 Task: Create new invoice with Date Opened :30-Apr-23, Select Customer: Irving Beer Wine, Terms: Payment Term 2. Make invoice entry for item-1 with Date: 30-Apr-23, Description: Ben and Jerry Ice Cream Half Baked Pint_x000D_
, Action: Material, Income Account: Income:Sales, Quantity: 1, Unit Price: 6.3, Discount $: 1.38. Make entry for item-2 with Date: 30-Apr-23, Description: Build Your Own 3 Pack (Original)_x000D_
, Action: Material, Income Account: Income:Sales, Quantity: 2, Unit Price: 8.65, Discount $: 2.38. Make entry for item-3 with Date: 30-Apr-23, Description: Kabocha (each), Action: Material, Income Account: Income:Sales, Quantity: 2, Unit Price: 9.65, Discount $: 2.88. Write Notes: 'Looking forward to serving you again.'. Post Invoice with Post Date: 30-Apr-23, Post to Accounts: Assets:Accounts Receivable. Pay / Process Payment with Transaction Date: 15-May-23, Amount: 36.26, Transfer Account: Checking Account. Print Invoice, display notes by going to Option, then go to Display Tab and check 'Invoice Notes'.
Action: Mouse moved to (159, 27)
Screenshot: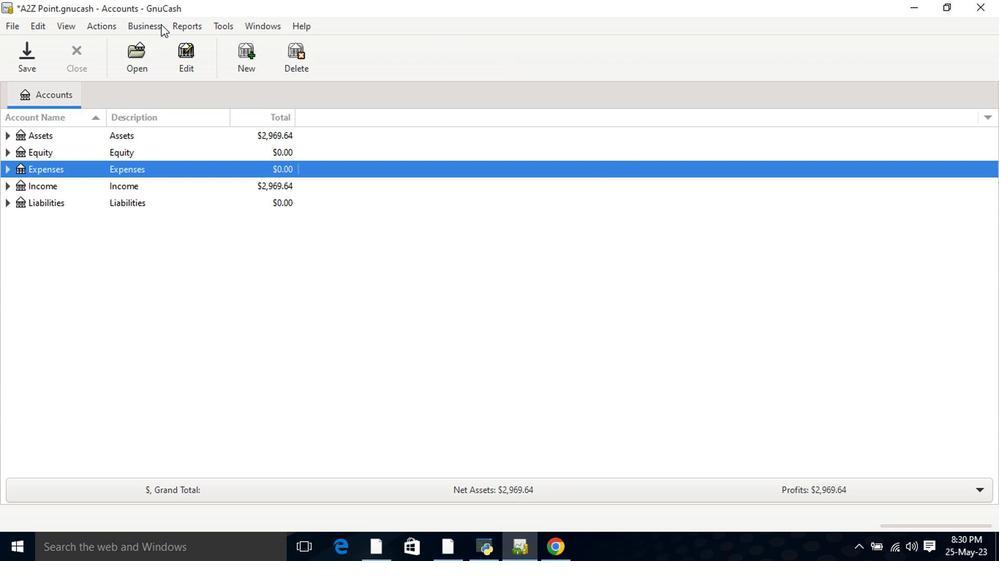 
Action: Mouse pressed left at (159, 27)
Screenshot: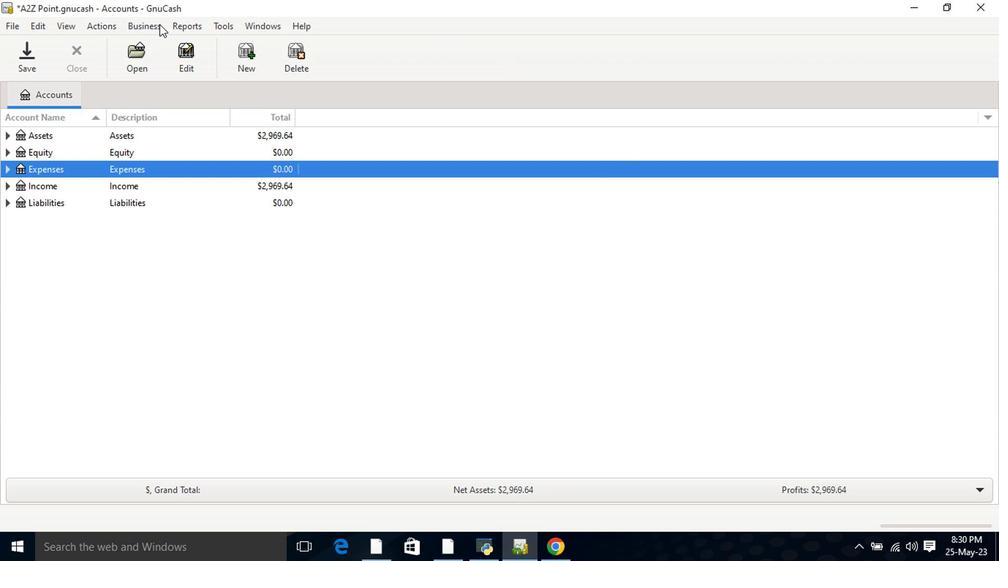 
Action: Mouse moved to (311, 100)
Screenshot: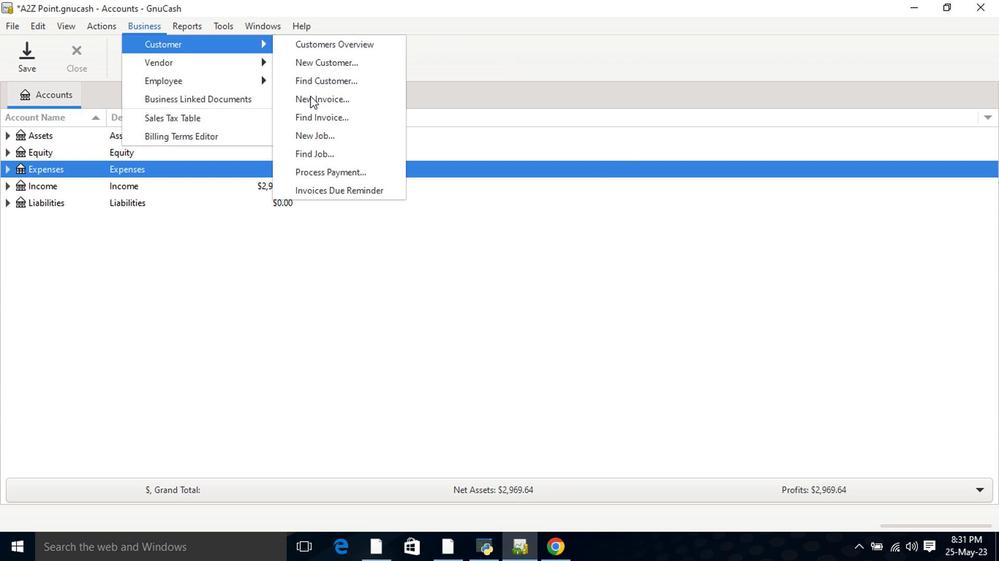 
Action: Mouse pressed left at (311, 100)
Screenshot: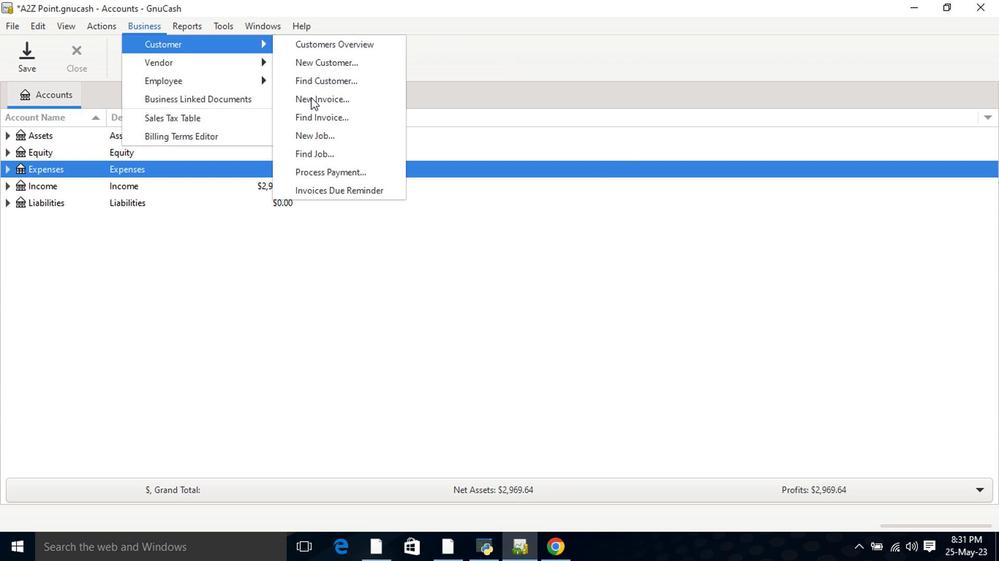 
Action: Mouse moved to (598, 230)
Screenshot: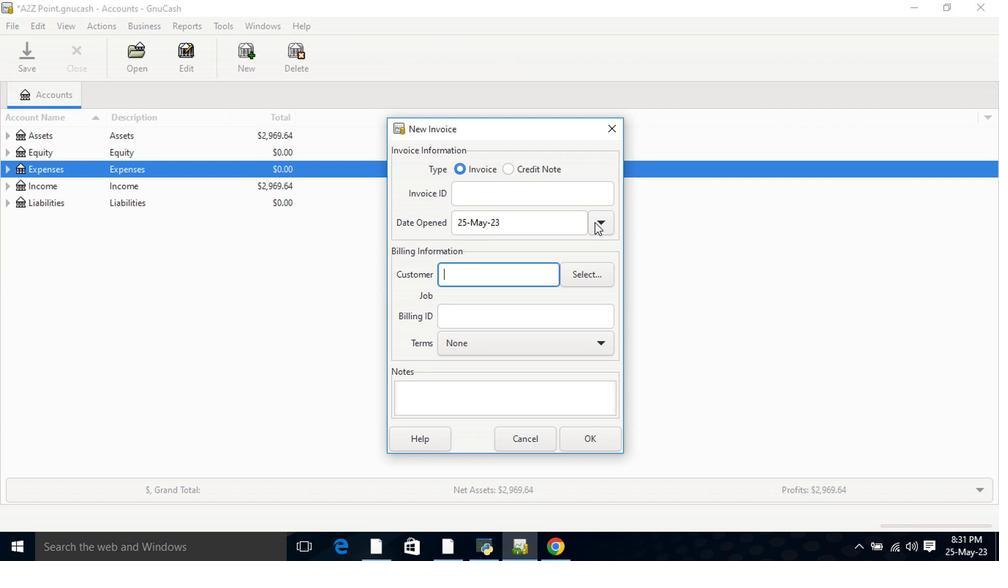 
Action: Mouse pressed left at (598, 230)
Screenshot: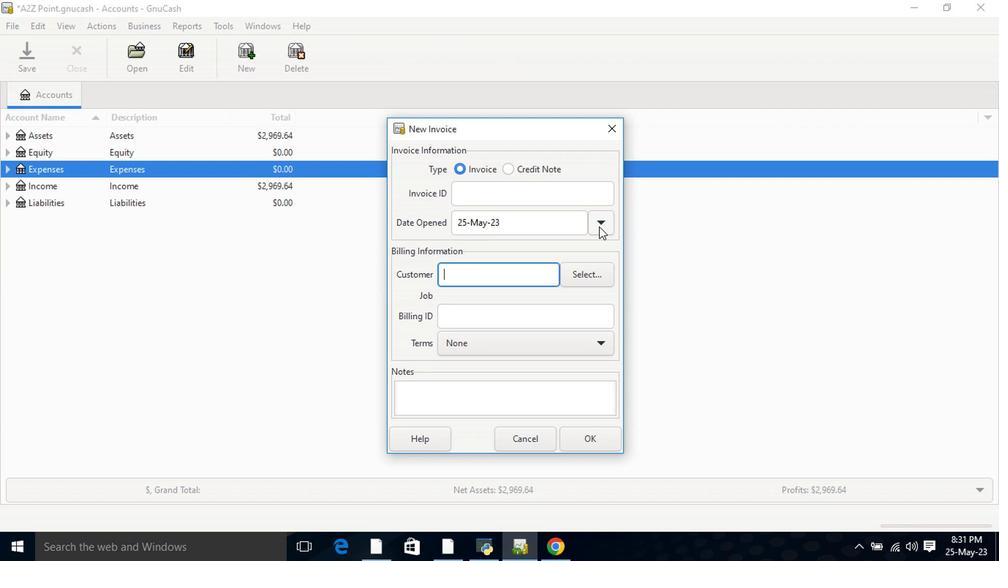 
Action: Mouse moved to (488, 251)
Screenshot: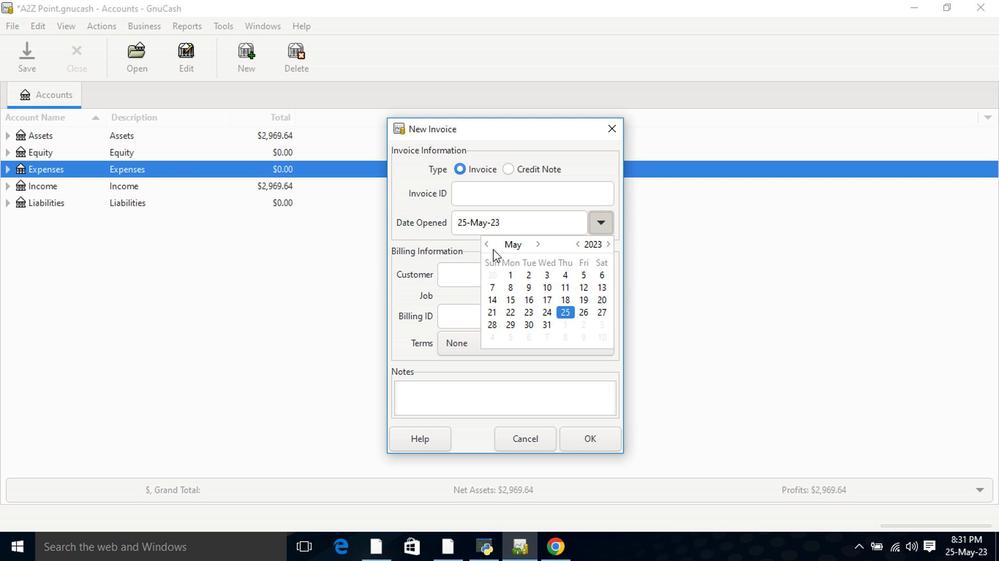 
Action: Mouse pressed left at (488, 251)
Screenshot: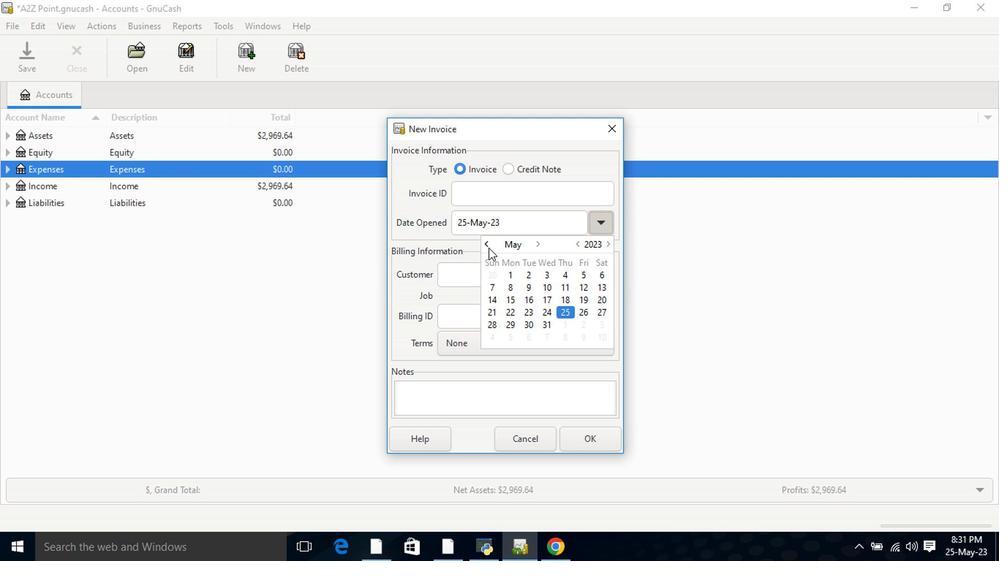 
Action: Mouse moved to (491, 336)
Screenshot: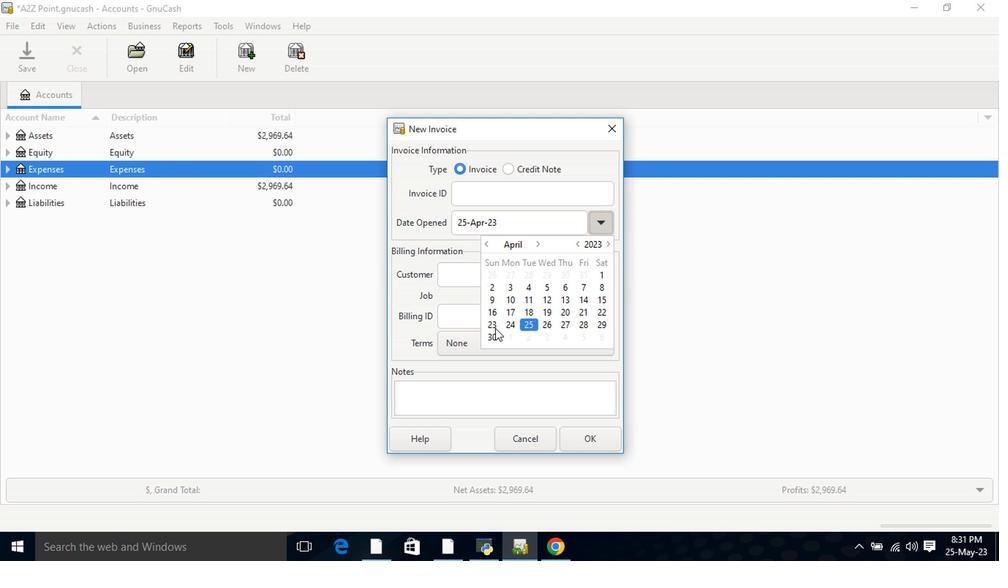 
Action: Mouse pressed left at (491, 336)
Screenshot: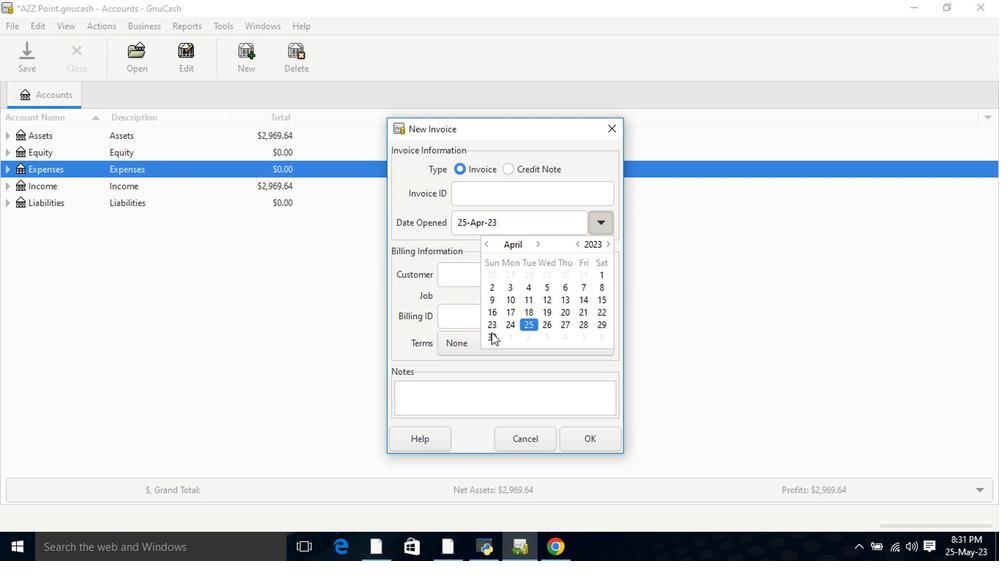 
Action: Mouse moved to (491, 336)
Screenshot: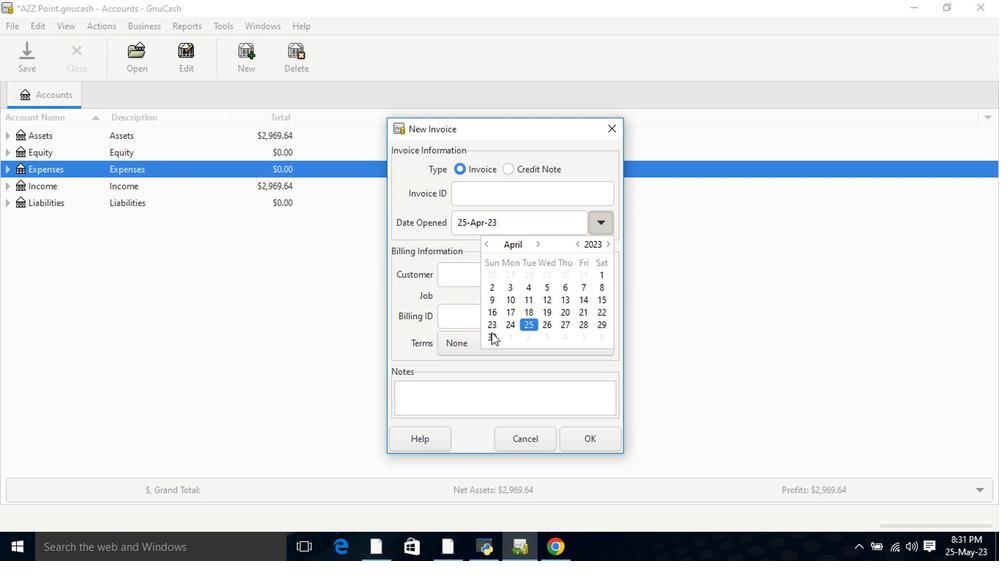 
Action: Mouse pressed left at (491, 336)
Screenshot: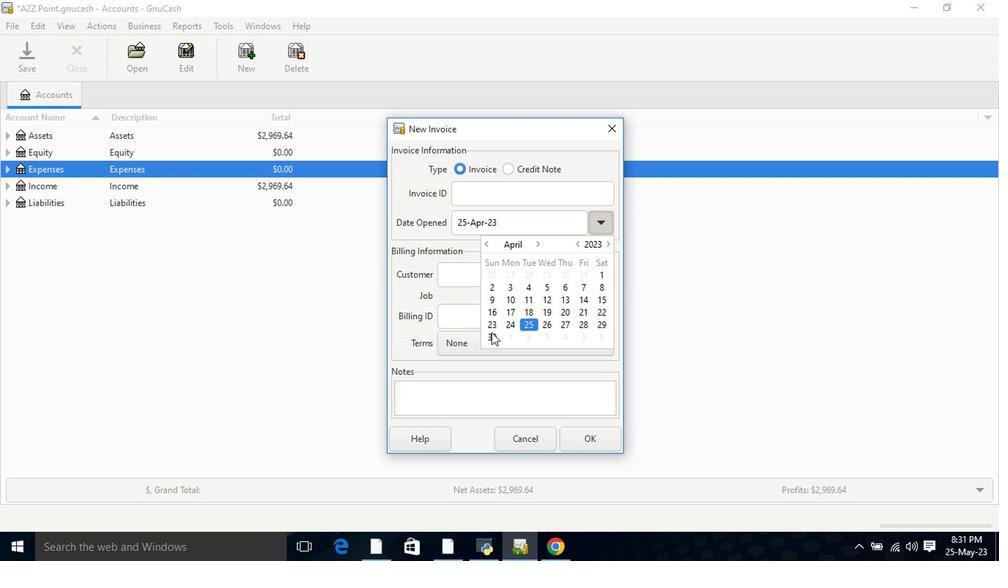 
Action: Mouse moved to (484, 280)
Screenshot: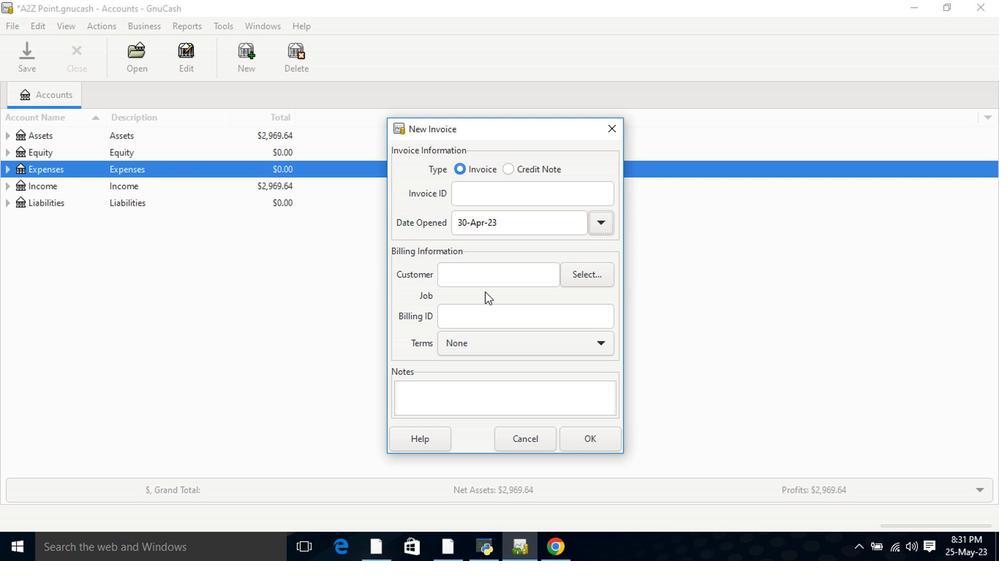 
Action: Mouse pressed left at (484, 280)
Screenshot: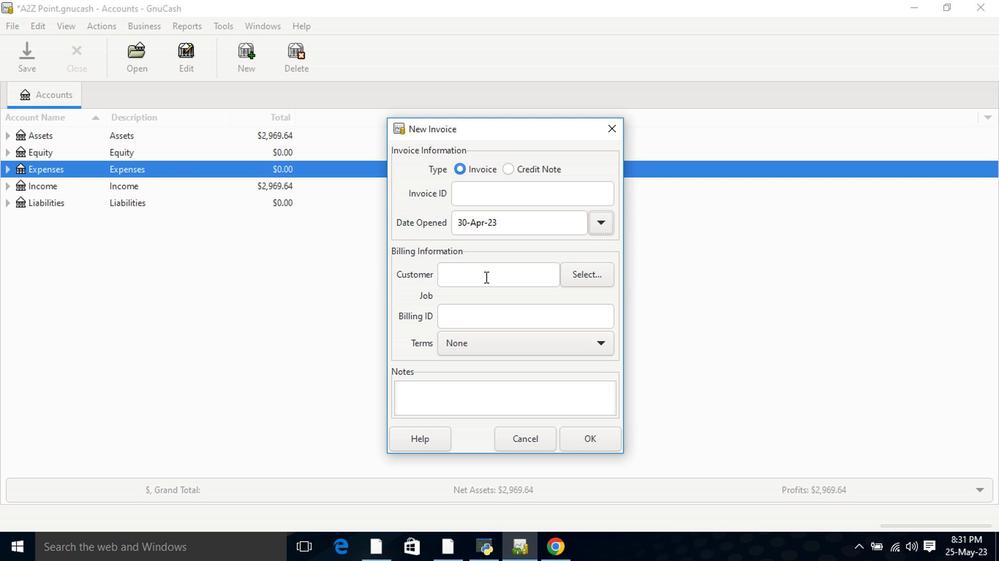 
Action: Key pressed <Key.shift>Irving
Screenshot: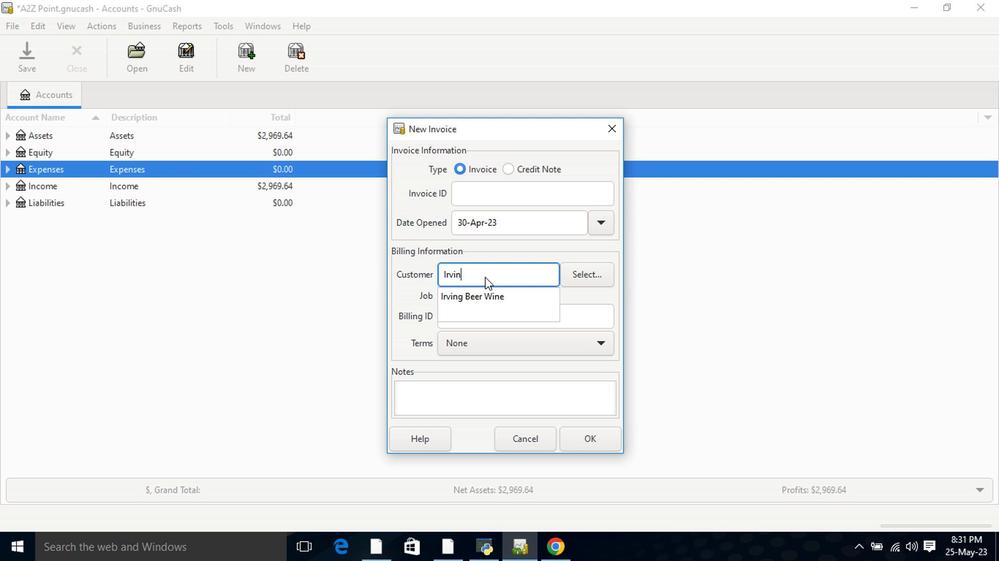 
Action: Mouse moved to (484, 301)
Screenshot: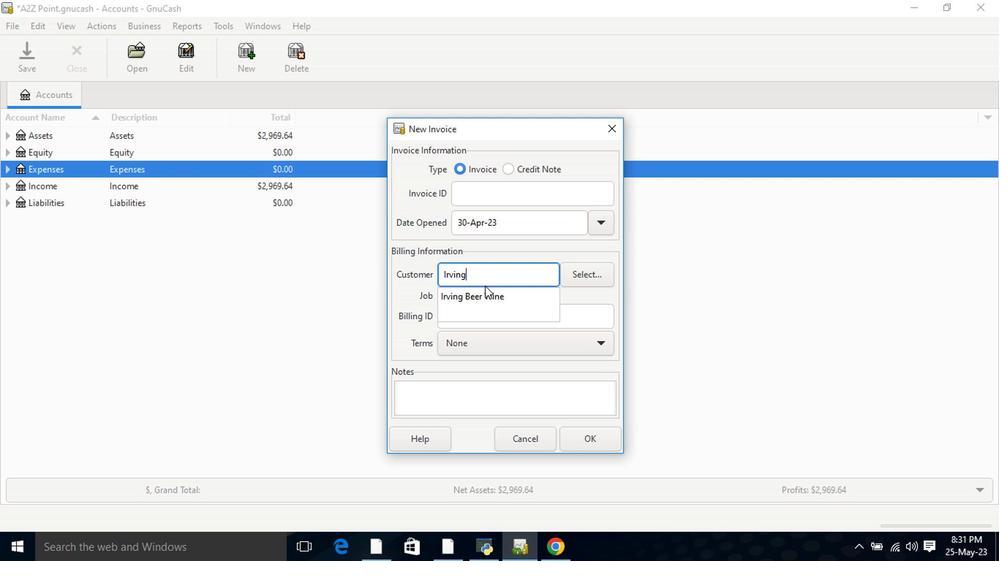 
Action: Mouse pressed left at (484, 301)
Screenshot: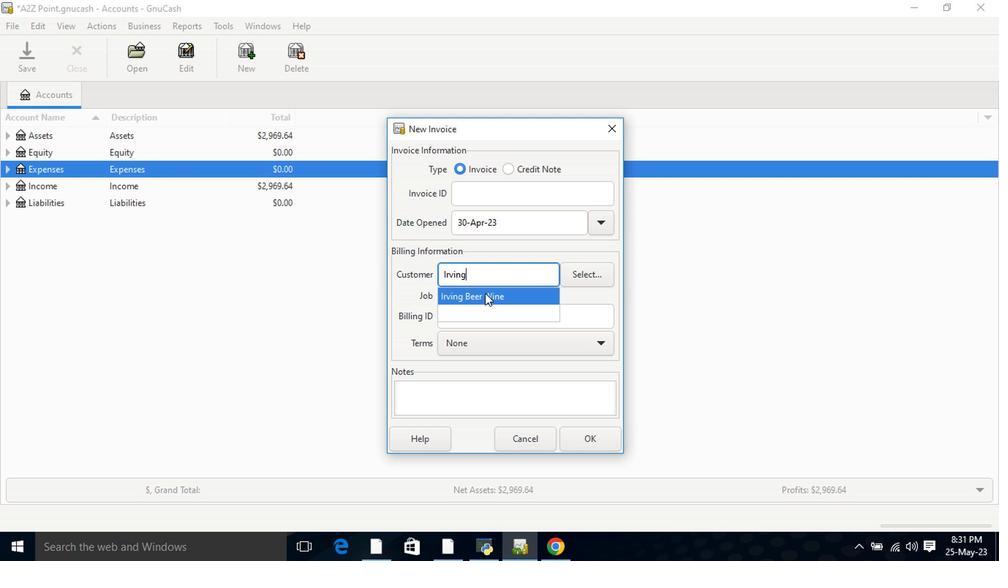 
Action: Mouse moved to (490, 366)
Screenshot: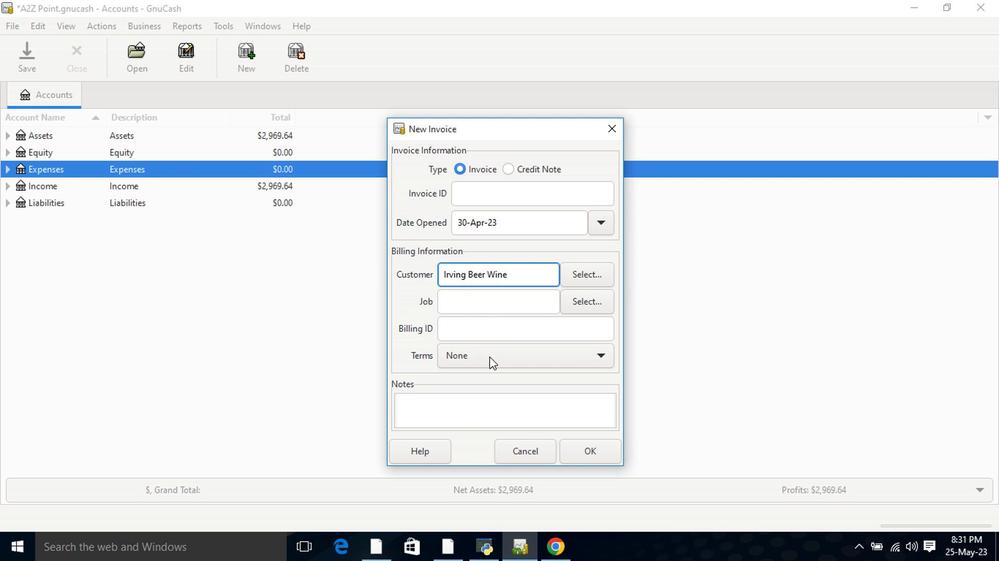 
Action: Mouse pressed left at (490, 366)
Screenshot: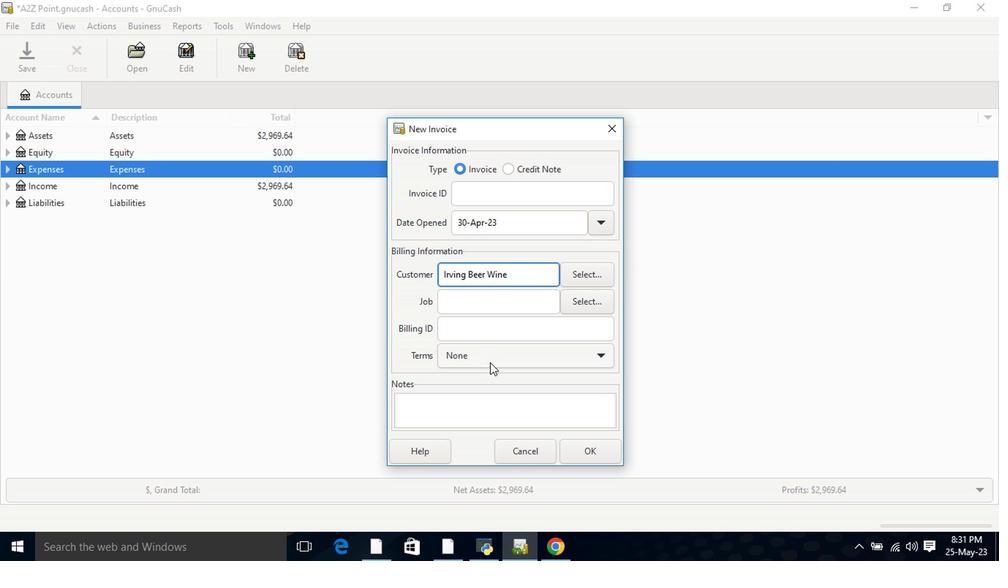 
Action: Mouse moved to (485, 402)
Screenshot: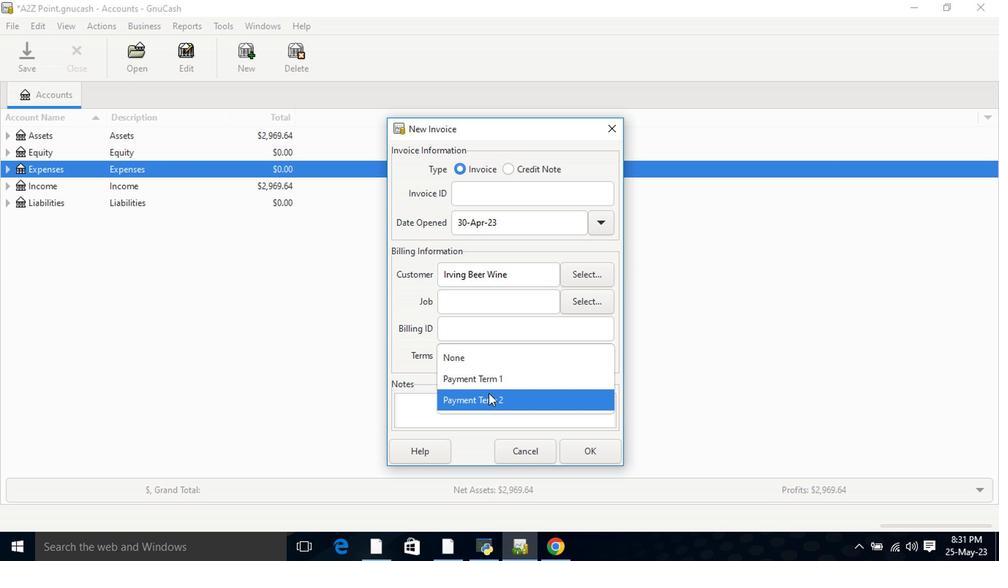 
Action: Mouse pressed left at (485, 402)
Screenshot: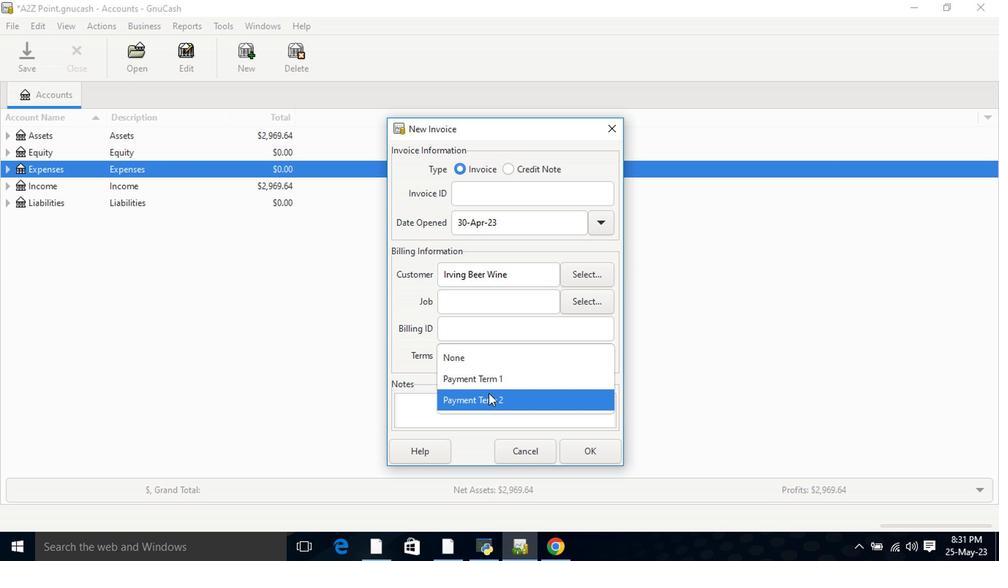 
Action: Mouse moved to (603, 457)
Screenshot: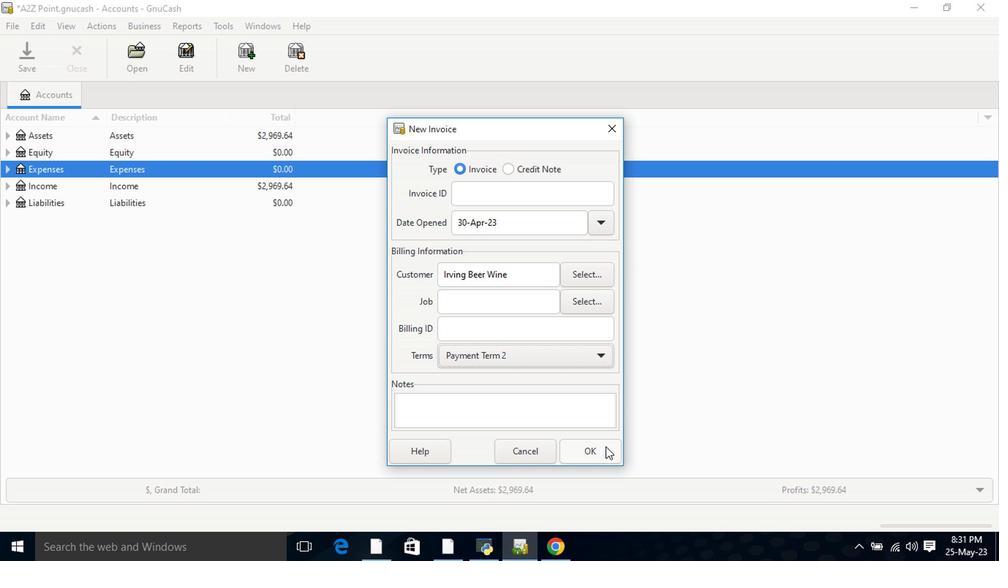 
Action: Mouse pressed left at (603, 457)
Screenshot: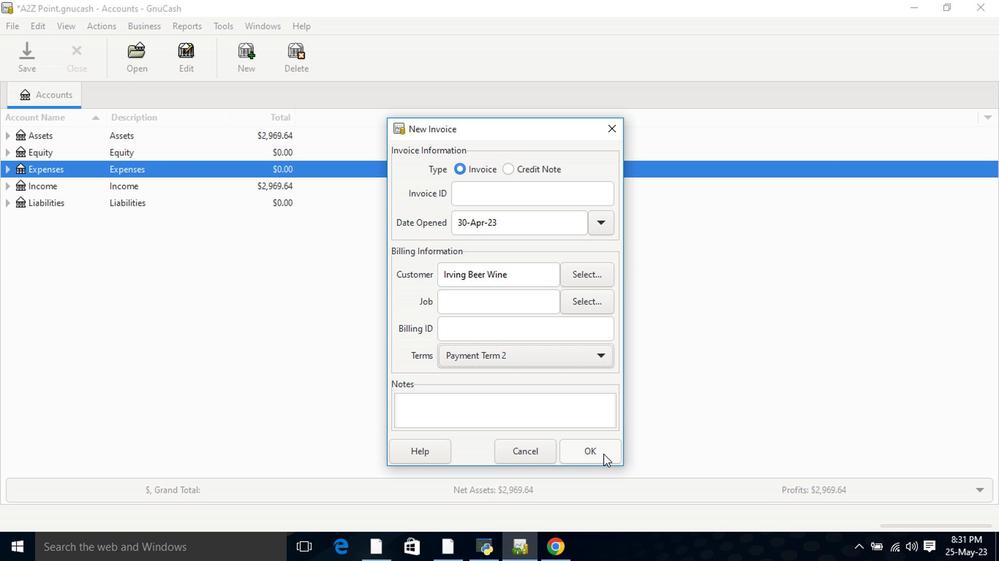 
Action: Mouse moved to (61, 290)
Screenshot: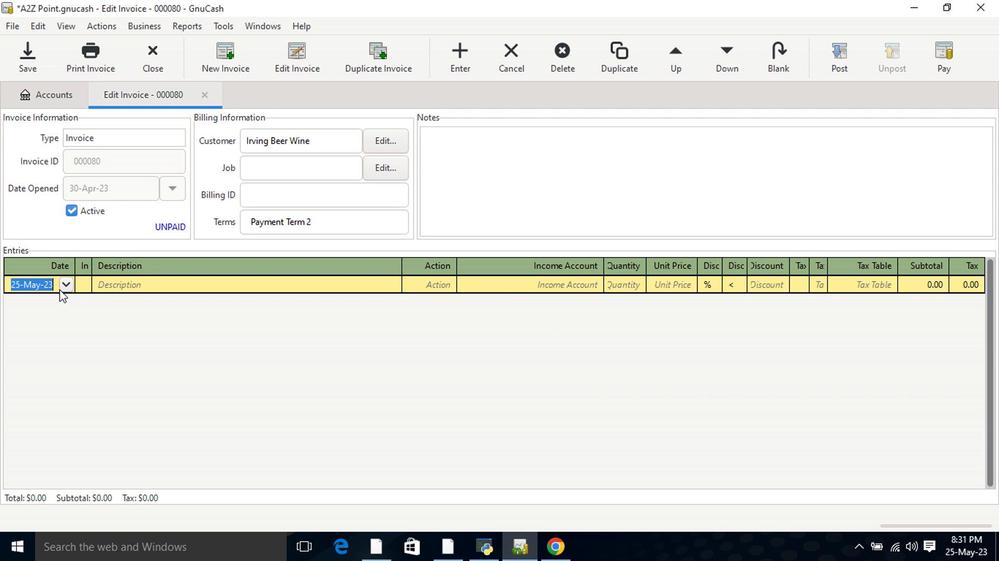 
Action: Mouse pressed left at (61, 290)
Screenshot: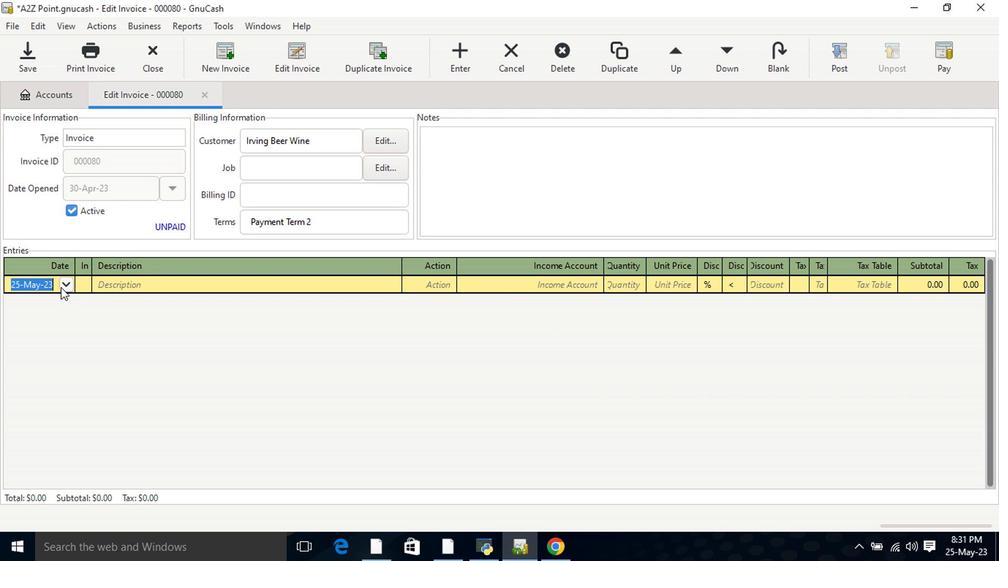 
Action: Mouse moved to (9, 307)
Screenshot: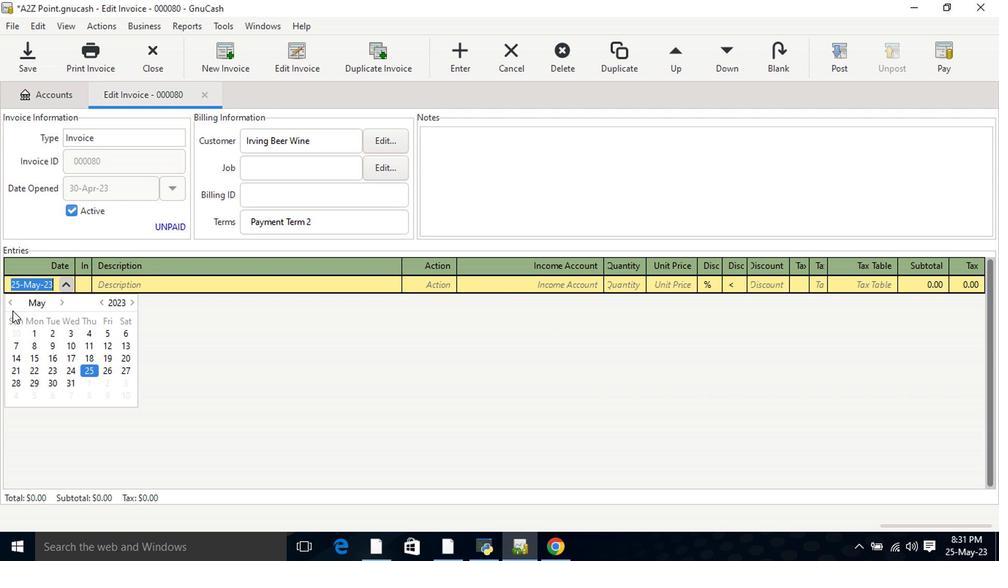 
Action: Mouse pressed left at (9, 307)
Screenshot: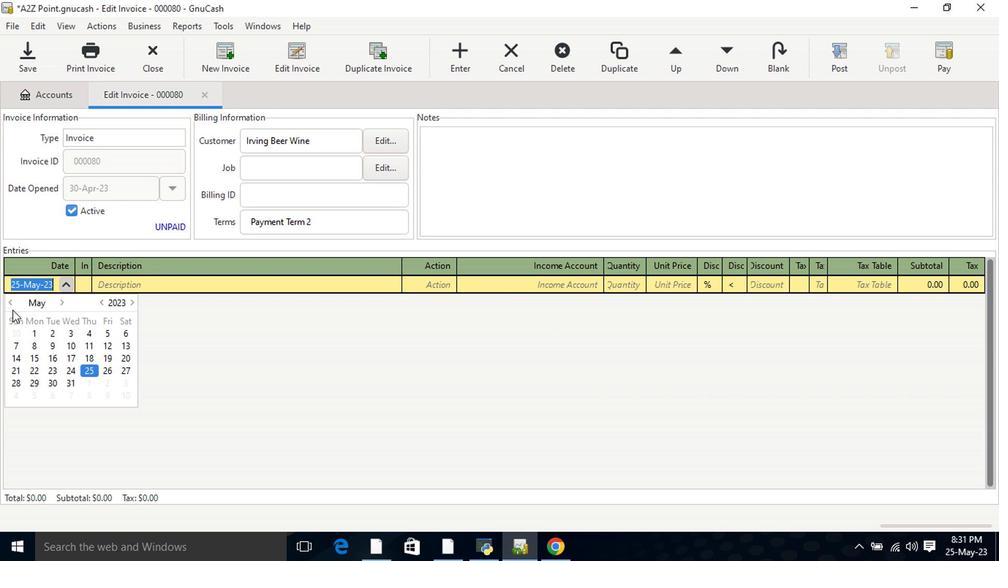 
Action: Mouse moved to (15, 402)
Screenshot: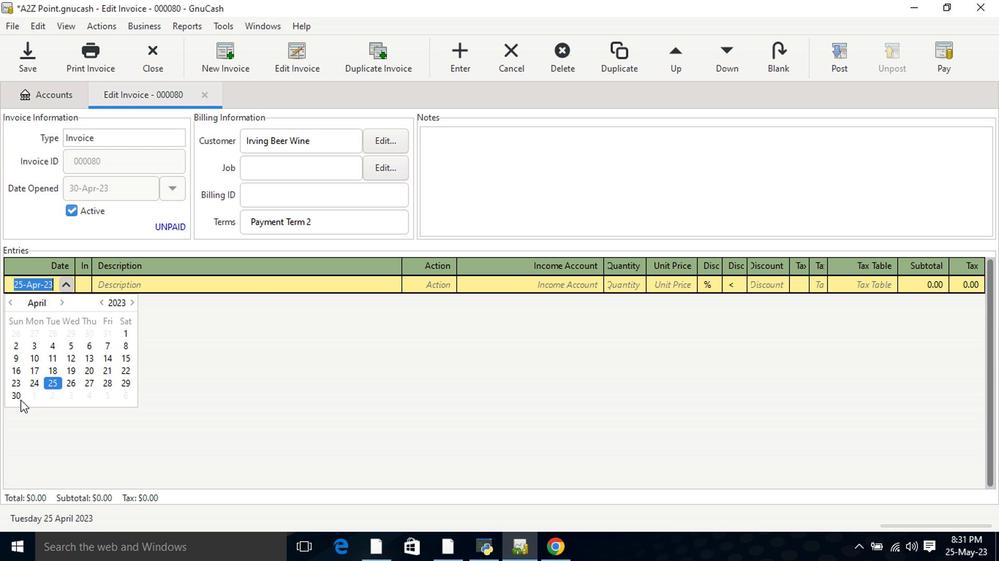 
Action: Mouse pressed left at (15, 402)
Screenshot: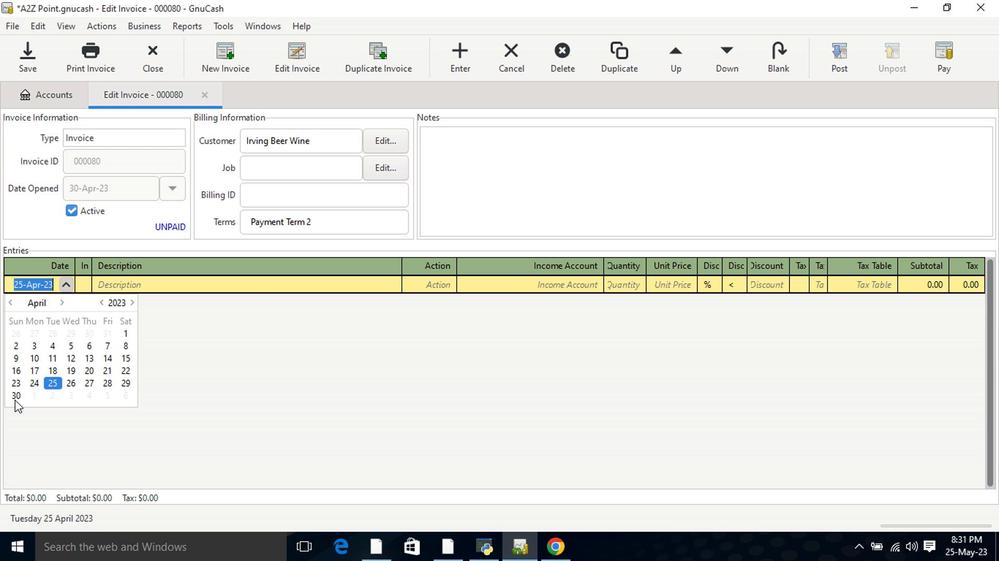 
Action: Mouse pressed left at (15, 402)
Screenshot: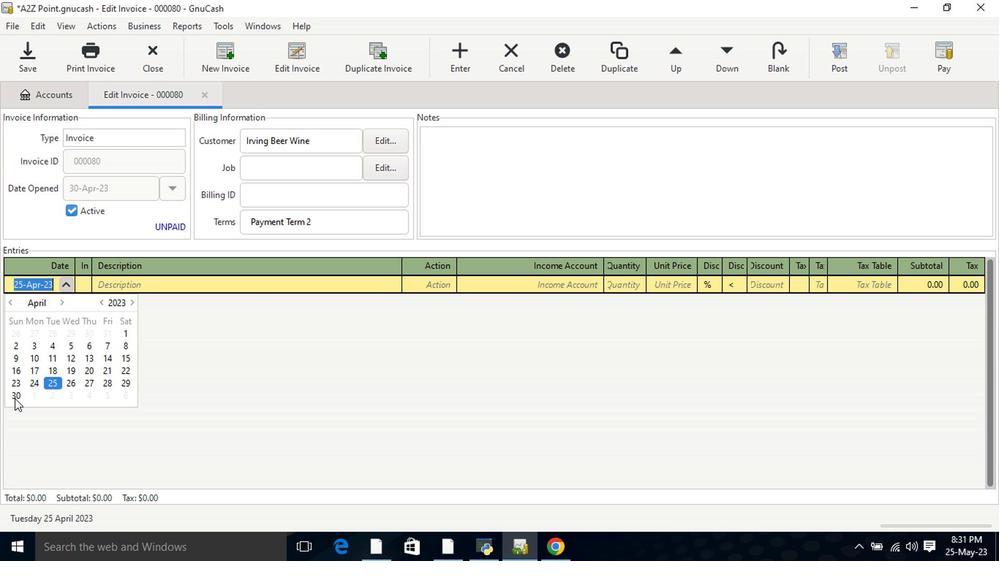 
Action: Mouse moved to (148, 286)
Screenshot: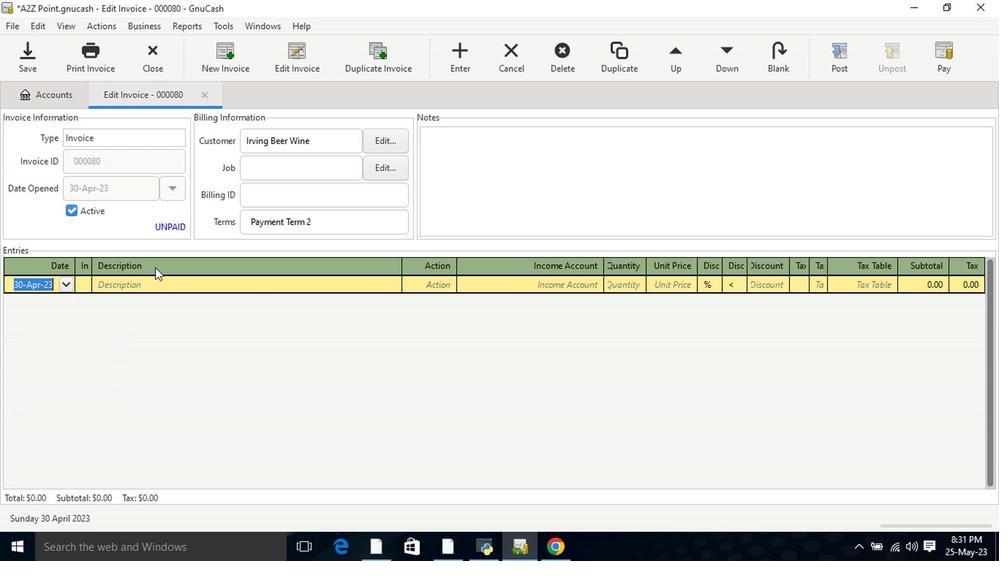 
Action: Mouse pressed left at (148, 286)
Screenshot: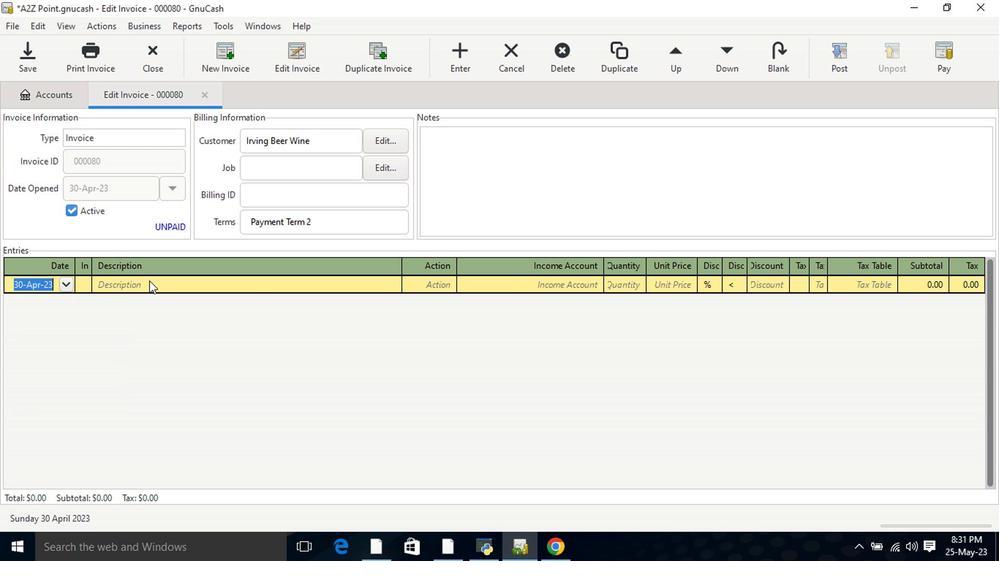 
Action: Key pressed <Key.shift>Ben<Key.space>and<Key.space><Key.shift>Jerry<Key.space><Key.shift>Ice<Key.space><Key.shift>Cream<Key.space><Key.shift>half<Key.backspace><Key.backspace><Key.backspace><Key.backspace><Key.shift>HALF<Key.space><Key.shift>Baked<Key.space><Key.shift>Pint<Key.tab>mate<Key.tab>icom<Key.down><Key.down><Key.down><Key.tab>1<Key.tab>
Screenshot: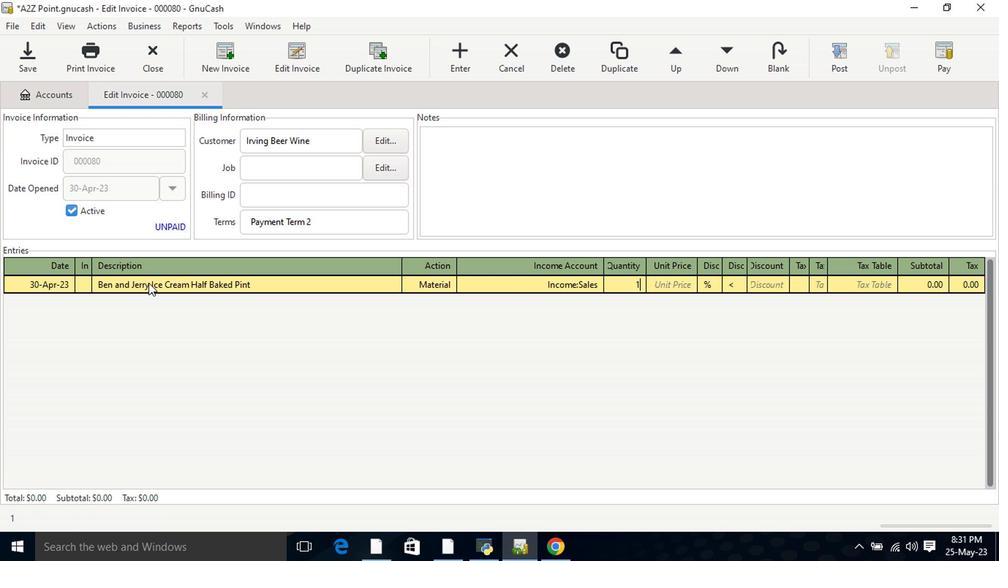 
Action: Mouse moved to (148, 286)
Screenshot: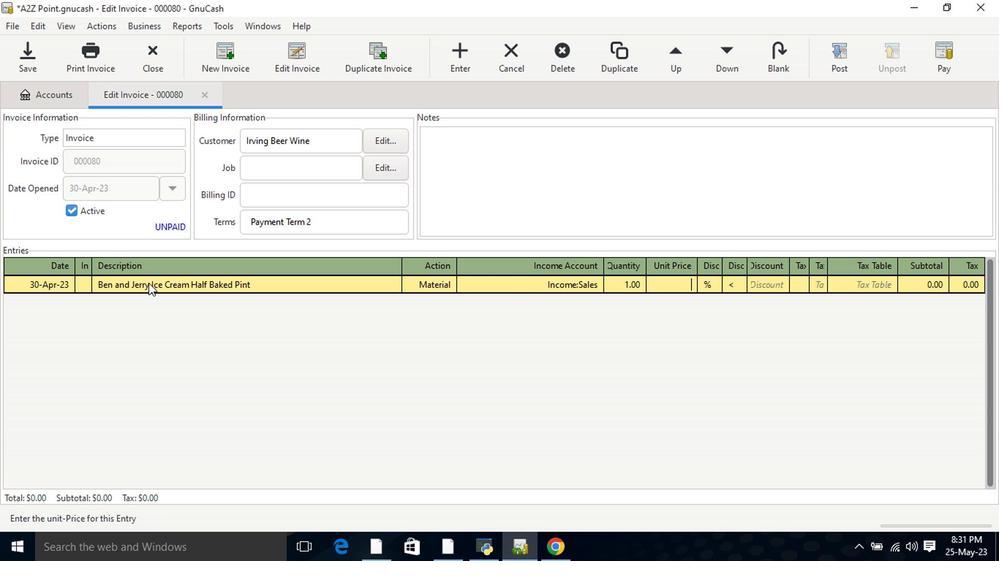 
Action: Key pressed 6.3
Screenshot: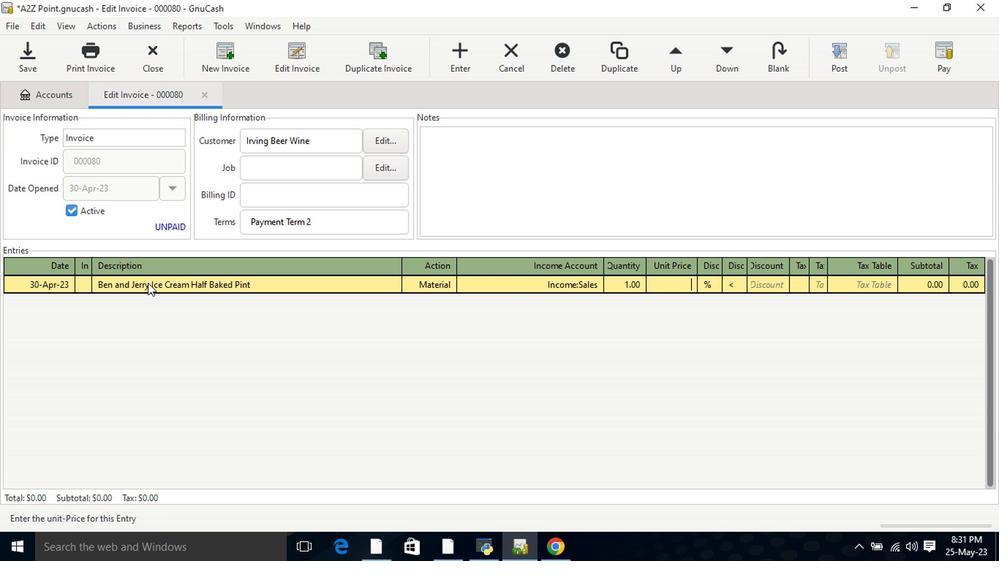 
Action: Mouse moved to (148, 286)
Screenshot: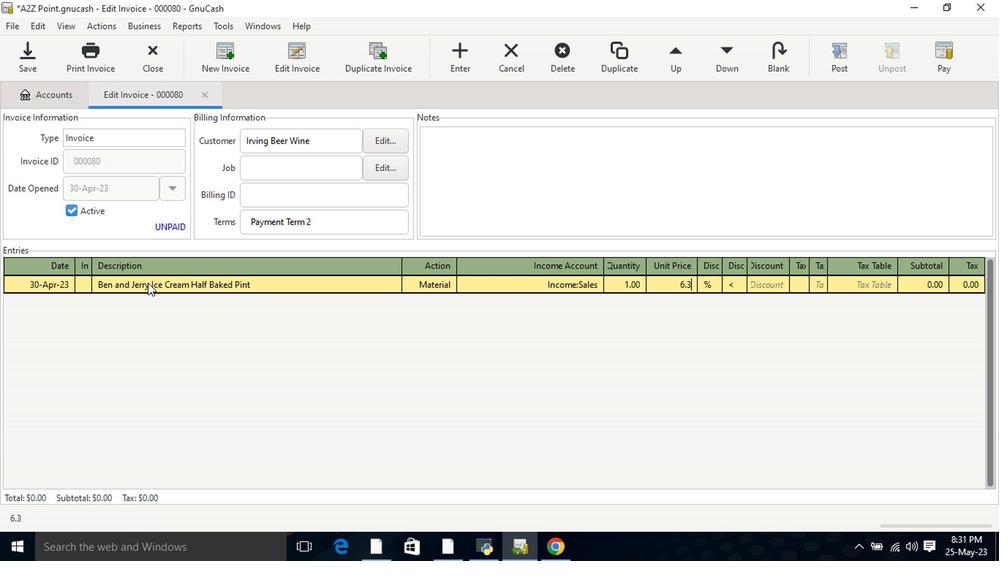 
Action: Key pressed <Key.tab>
Screenshot: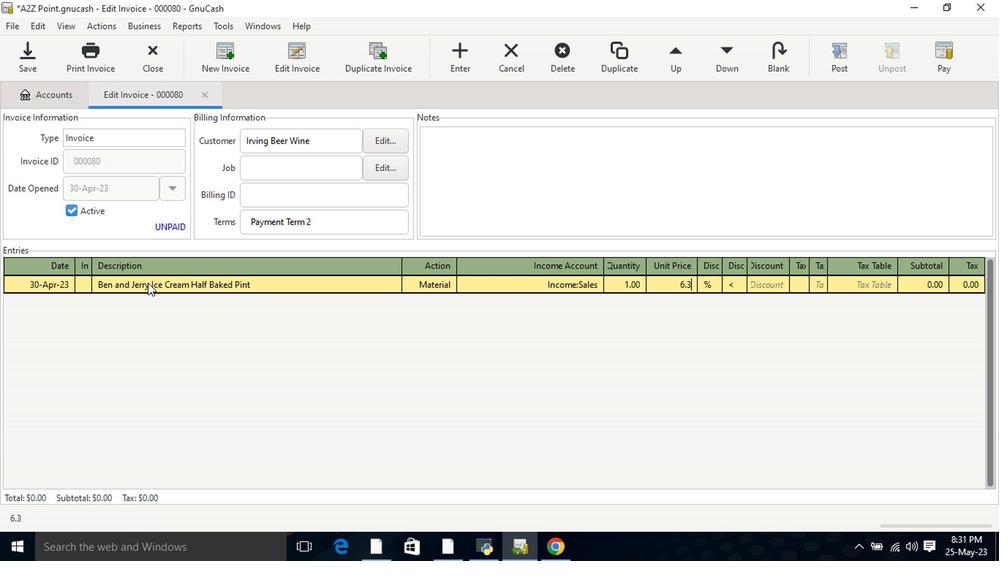 
Action: Mouse moved to (701, 290)
Screenshot: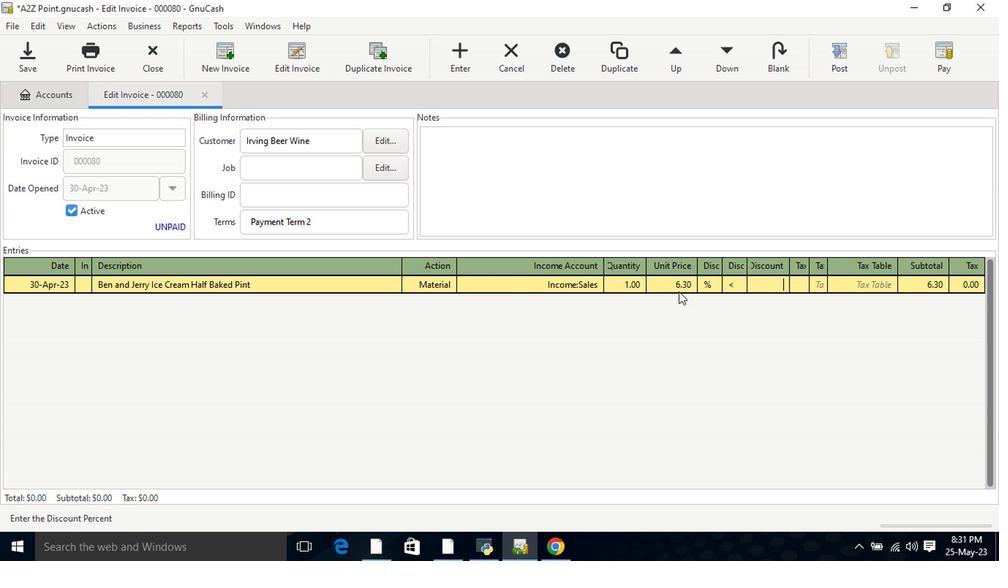 
Action: Mouse pressed left at (701, 290)
Screenshot: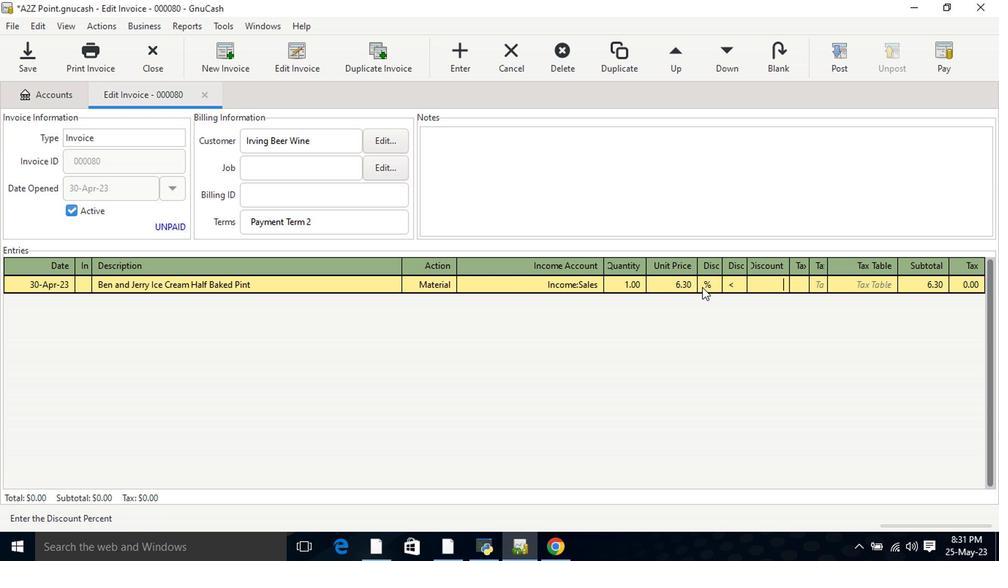 
Action: Mouse moved to (721, 285)
Screenshot: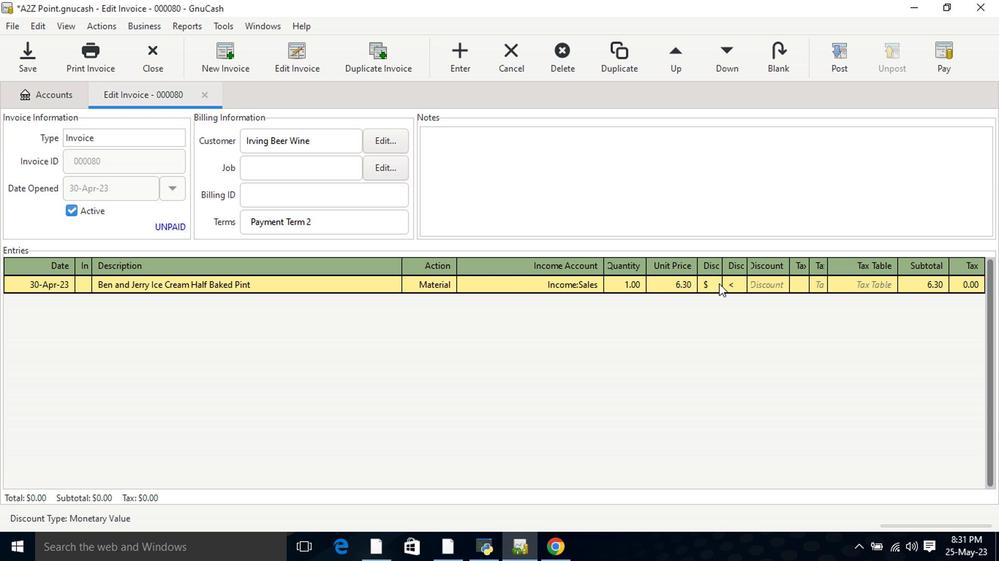 
Action: Mouse pressed left at (721, 285)
Screenshot: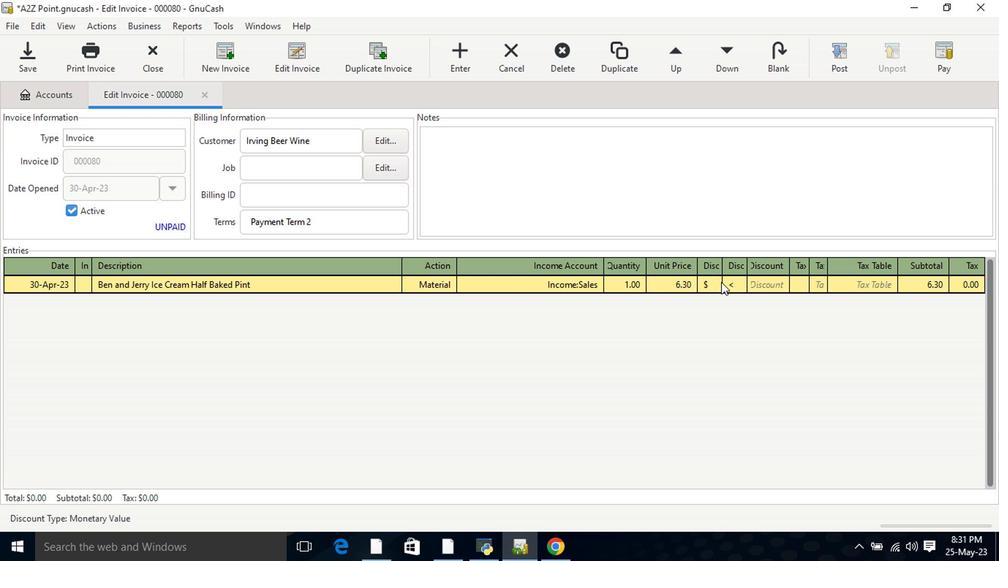 
Action: Mouse moved to (705, 290)
Screenshot: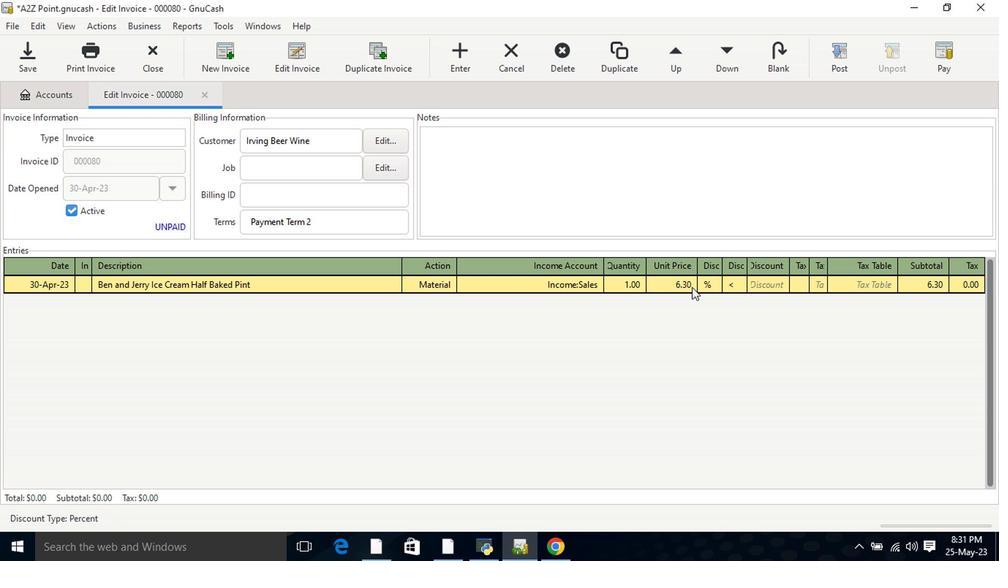 
Action: Mouse pressed left at (705, 290)
Screenshot: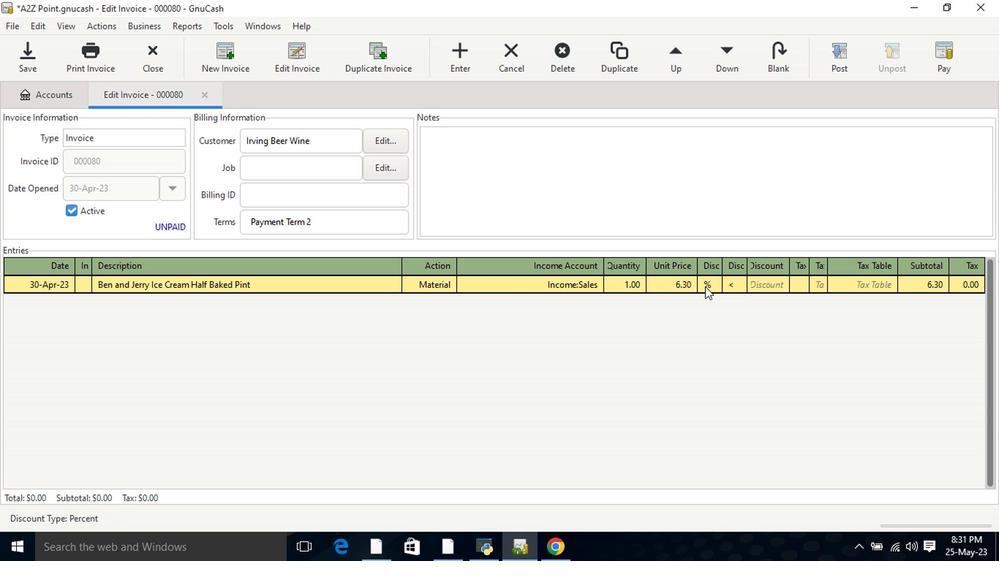 
Action: Mouse moved to (725, 288)
Screenshot: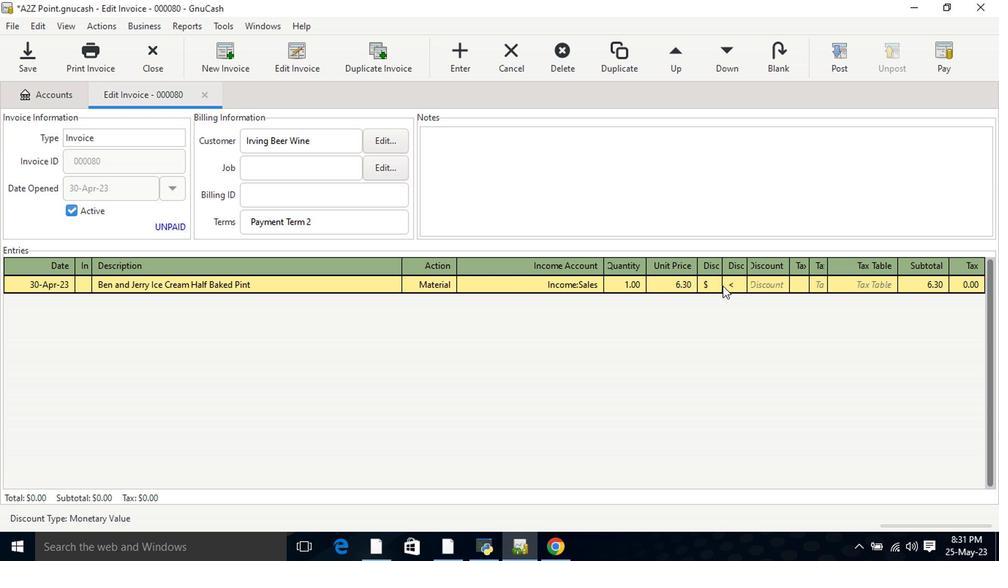 
Action: Mouse pressed left at (725, 288)
Screenshot: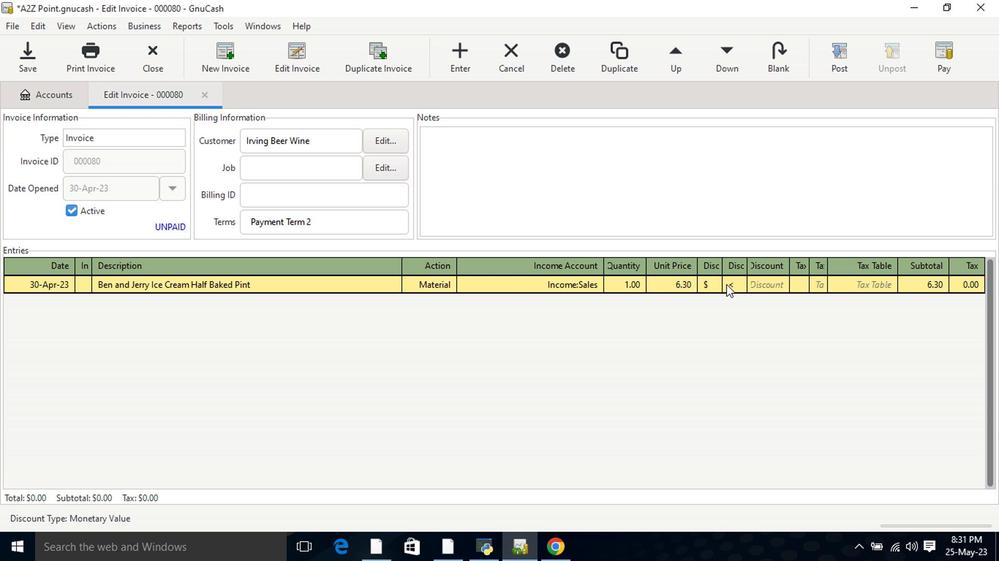 
Action: Mouse moved to (777, 285)
Screenshot: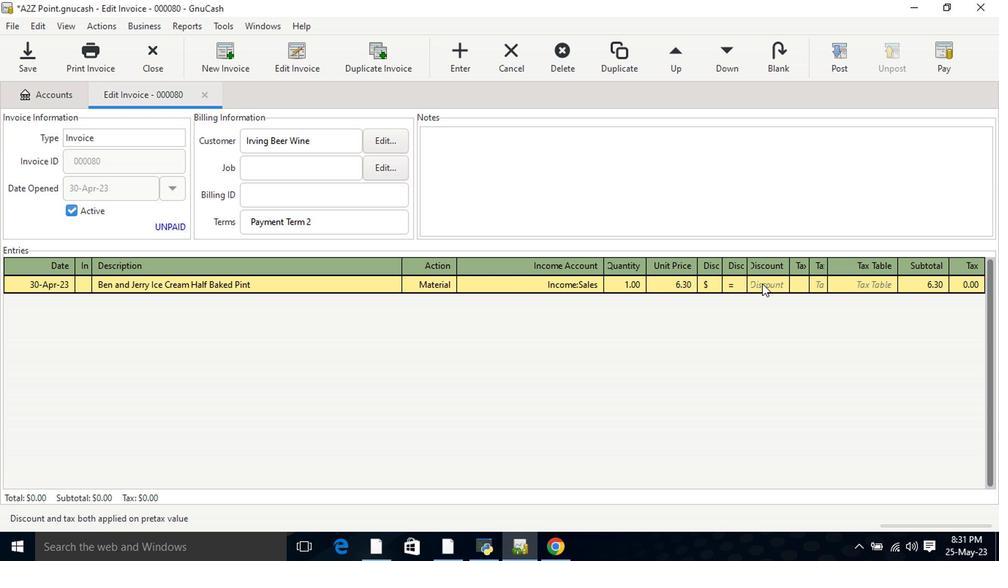 
Action: Mouse pressed left at (777, 285)
Screenshot: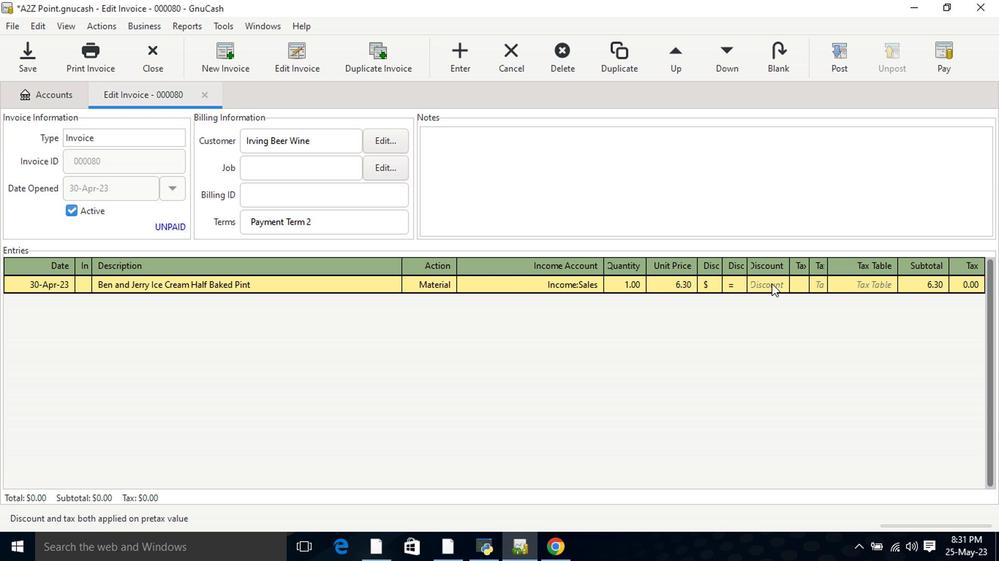 
Action: Key pressed 1.38<Key.tab><Key.tab><Key.shift>Build<Key.space><Key.shift>Your<Key.space><Key.shift>Own<Key.space>3<Key.space><Key.shift>Pack<Key.space><Key.shift_r>(<Key.shift>riginal<Key.shift_r>)<Key.tab>mate<Key.tab>incom<Key.down><Key.down><Key.down><Key.tab>2<Key.tab>8.65<Key.tab>
Screenshot: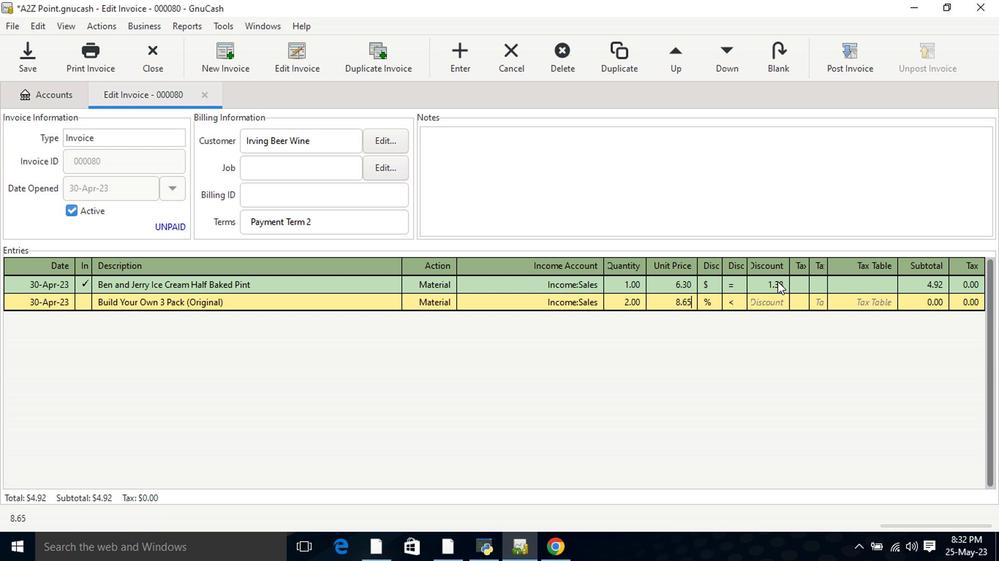 
Action: Mouse moved to (710, 308)
Screenshot: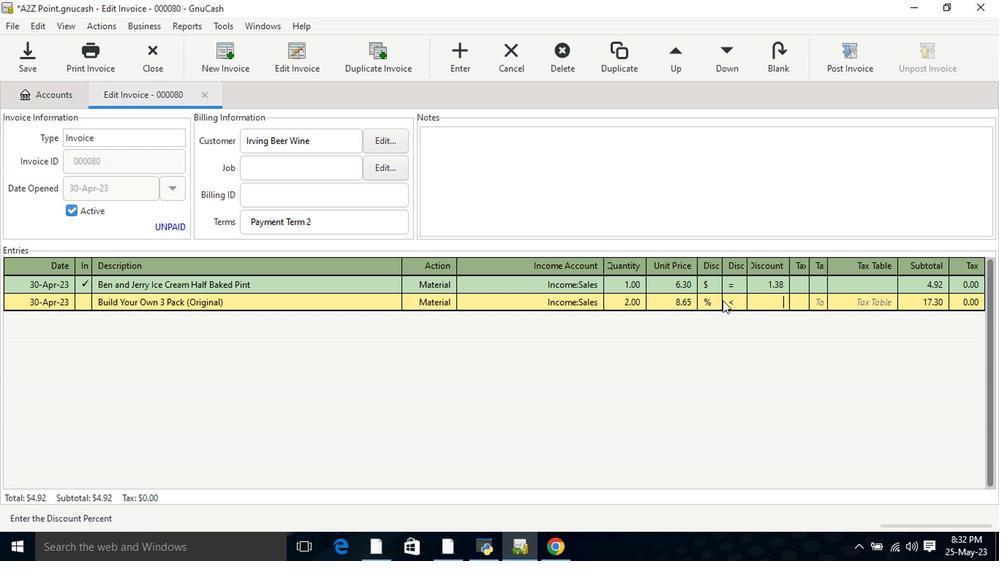 
Action: Mouse pressed left at (710, 308)
Screenshot: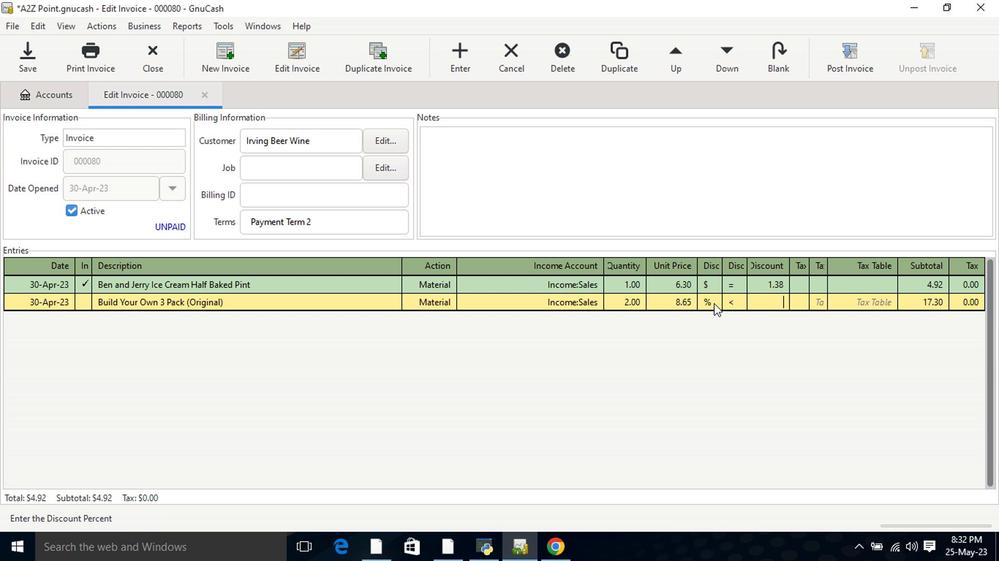 
Action: Mouse moved to (731, 307)
Screenshot: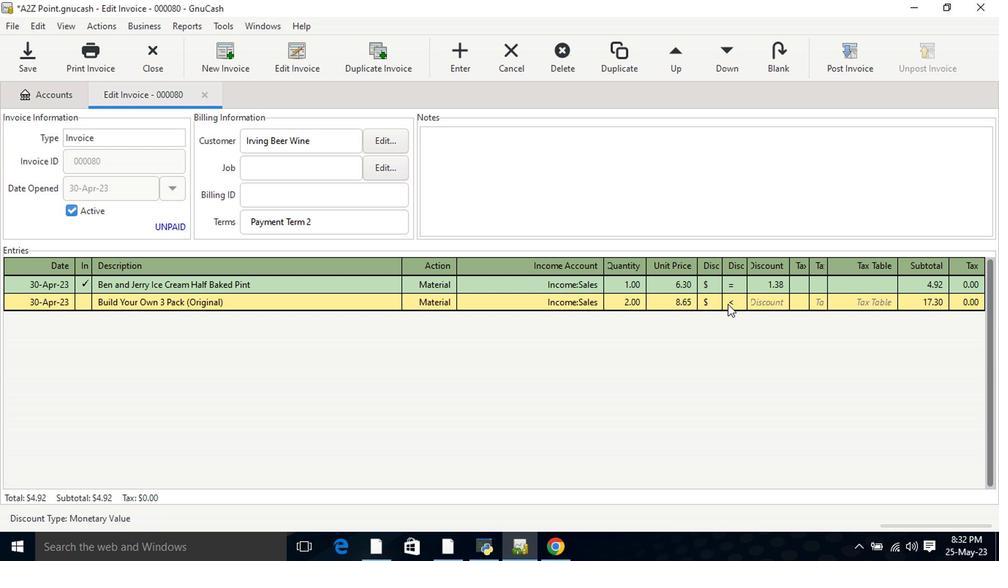 
Action: Mouse pressed left at (731, 307)
Screenshot: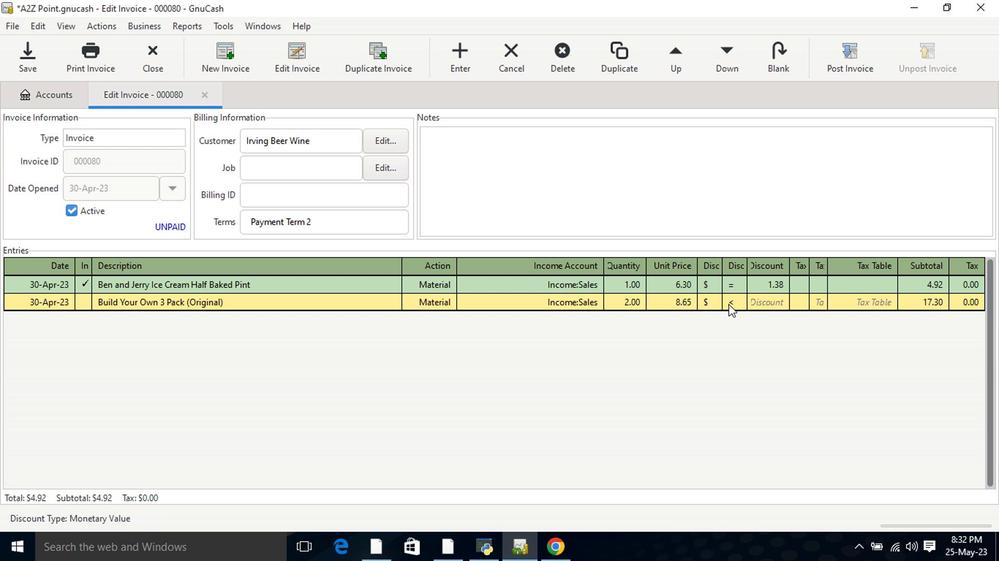 
Action: Mouse moved to (755, 303)
Screenshot: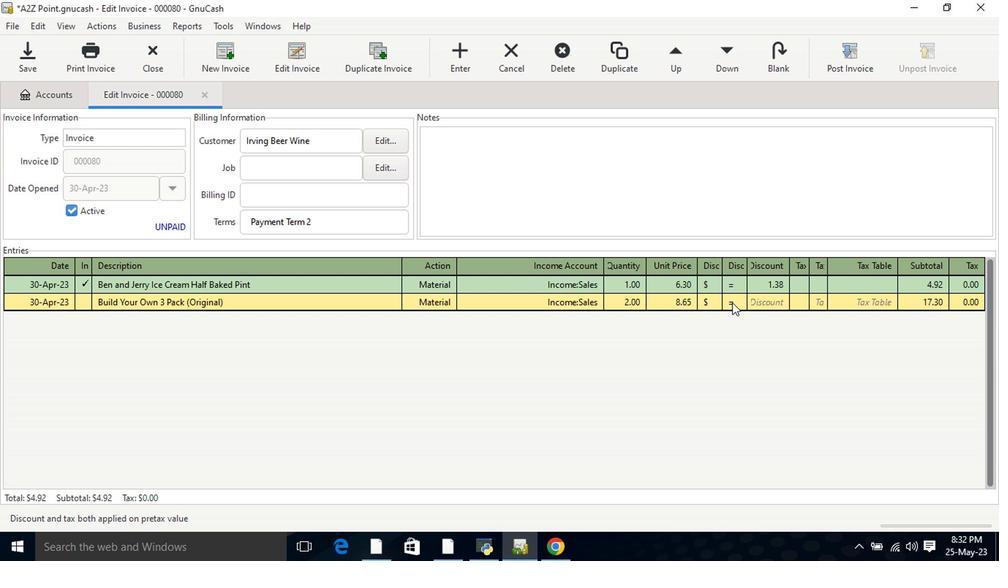 
Action: Mouse pressed left at (755, 303)
Screenshot: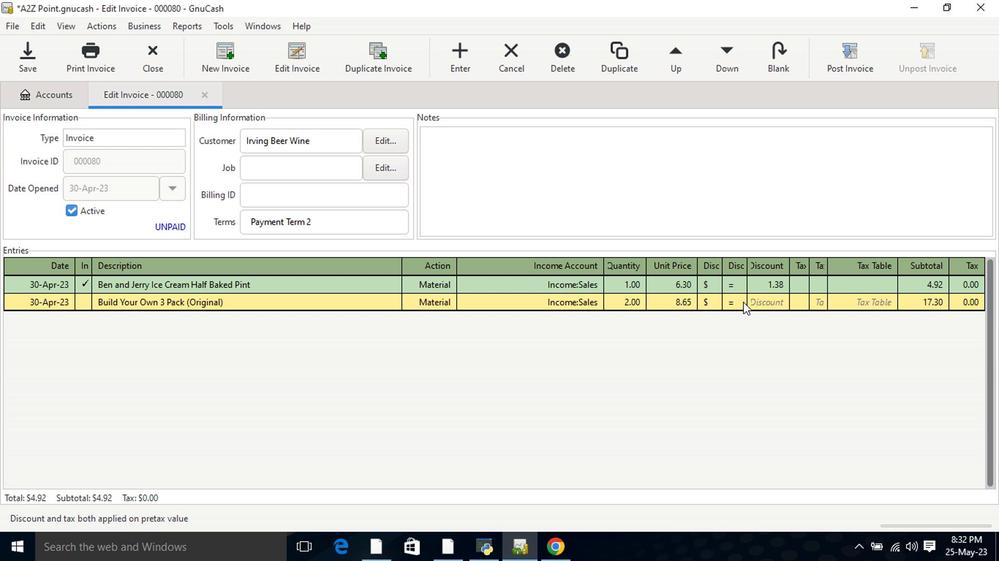 
Action: Key pressed 2.38<Key.tab><Key.tab><Key.shift>Kabocha<Key.space><Key.shift_r>(<Key.shift>each<Key.shift_r>)<Key.tab>mate<Key.tab>incom<Key.down><Key.down><Key.down><Key.tab>2<Key.tab>965<Key.tab>
Screenshot: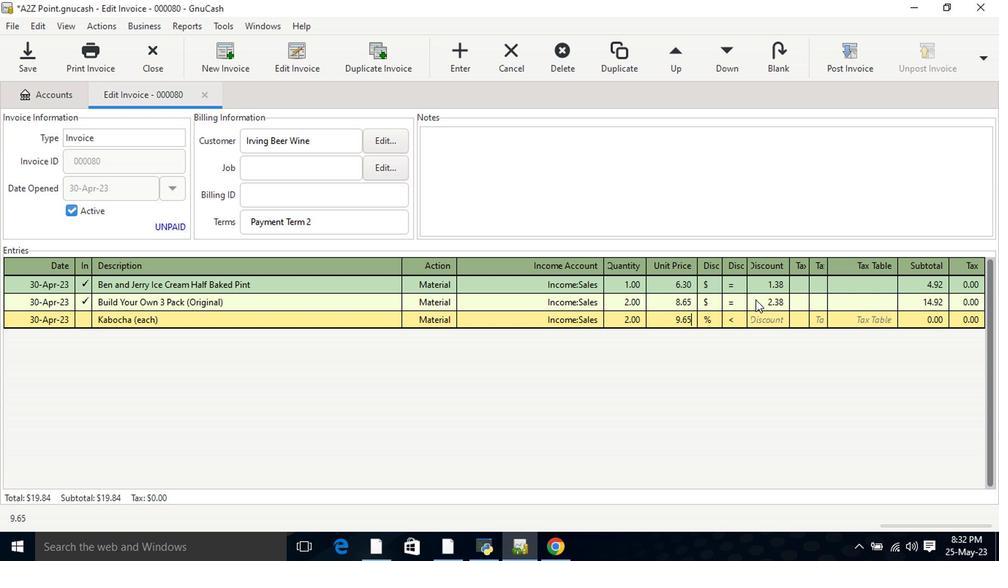 
Action: Mouse moved to (710, 321)
Screenshot: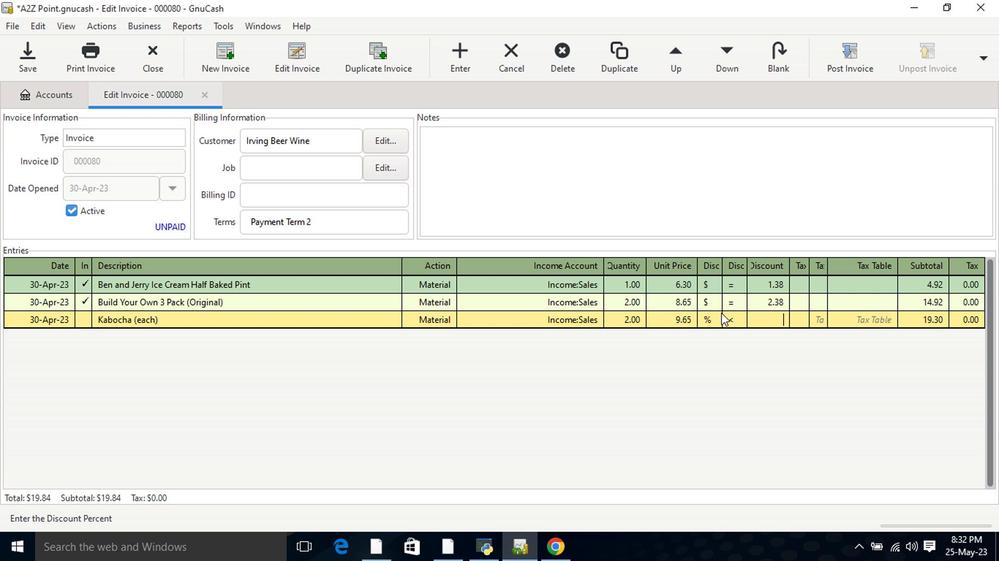 
Action: Mouse pressed left at (710, 321)
Screenshot: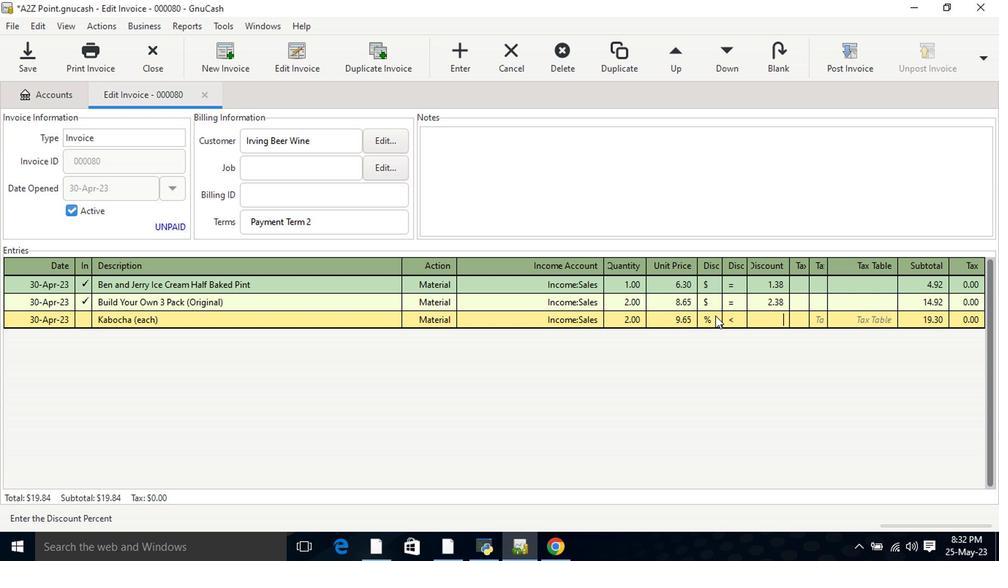 
Action: Mouse moved to (726, 321)
Screenshot: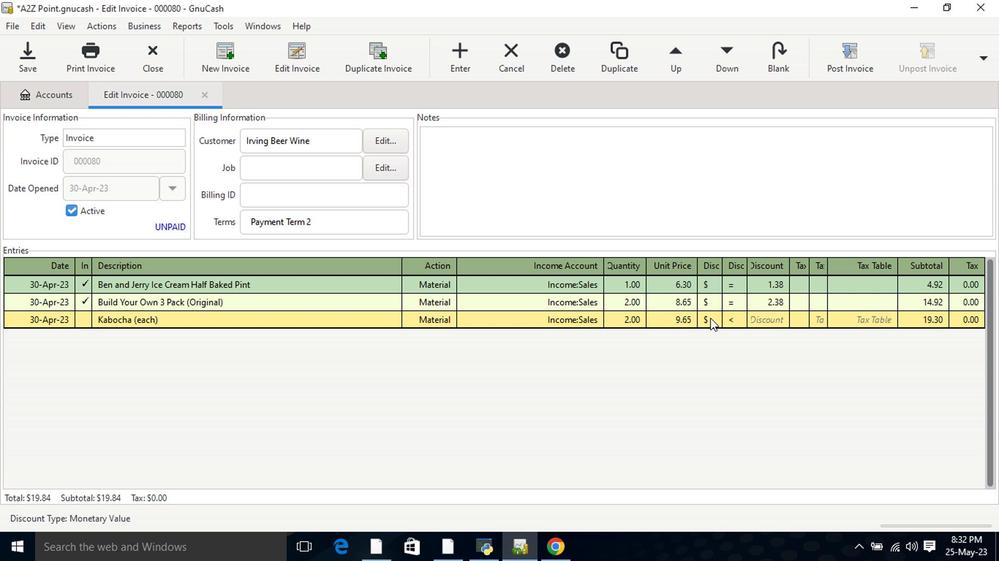 
Action: Mouse pressed left at (726, 321)
Screenshot: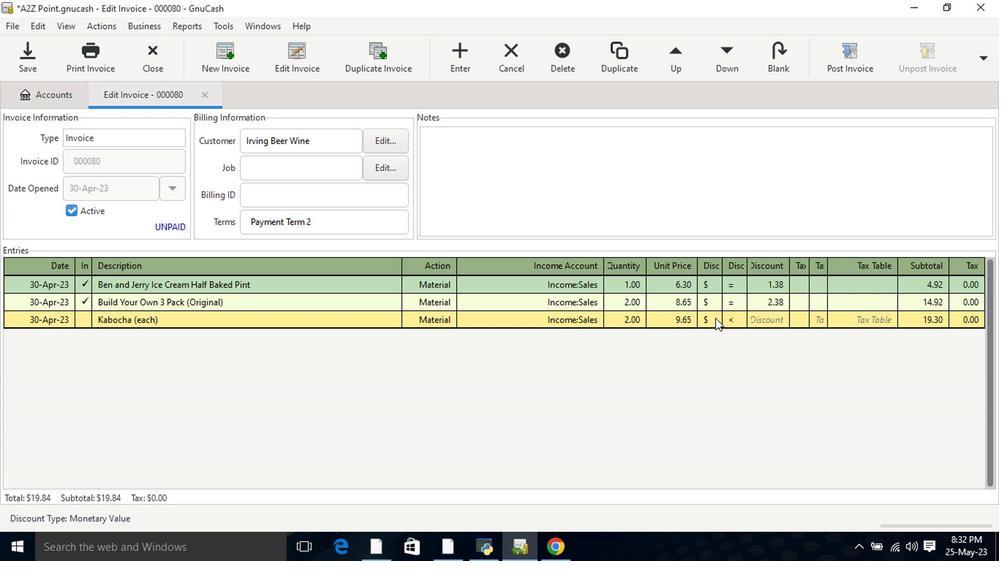 
Action: Mouse moved to (759, 320)
Screenshot: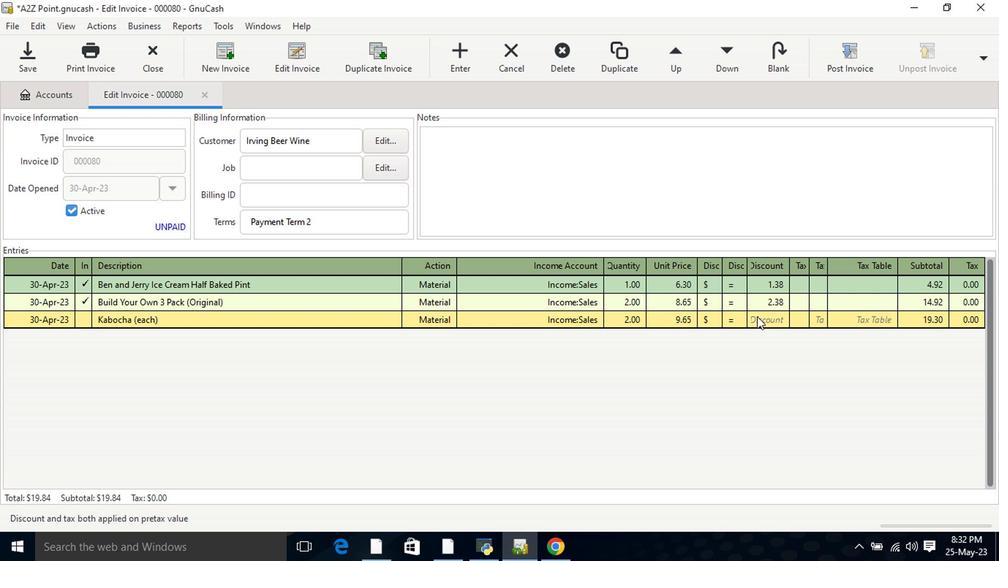 
Action: Mouse pressed left at (759, 320)
Screenshot: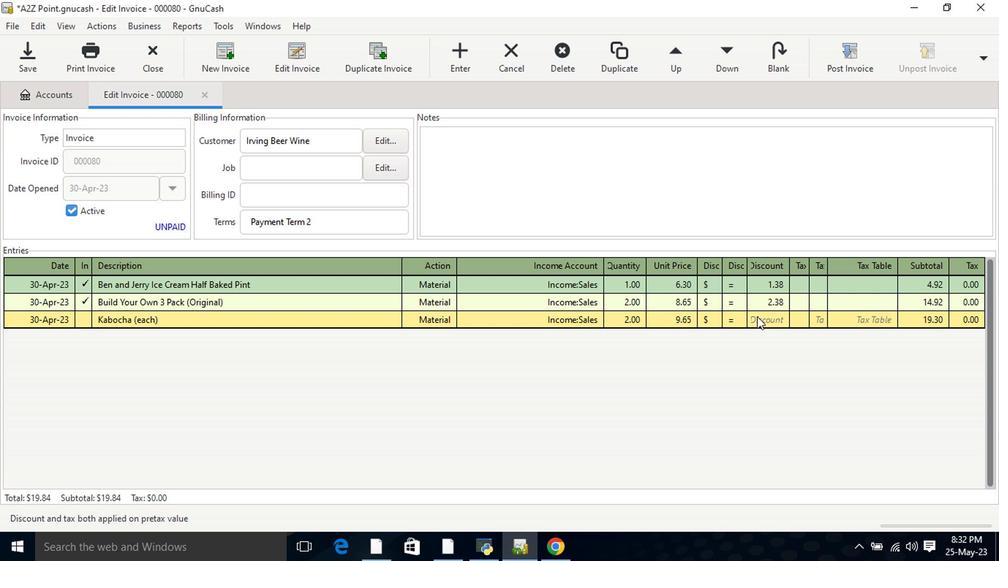 
Action: Mouse moved to (759, 319)
Screenshot: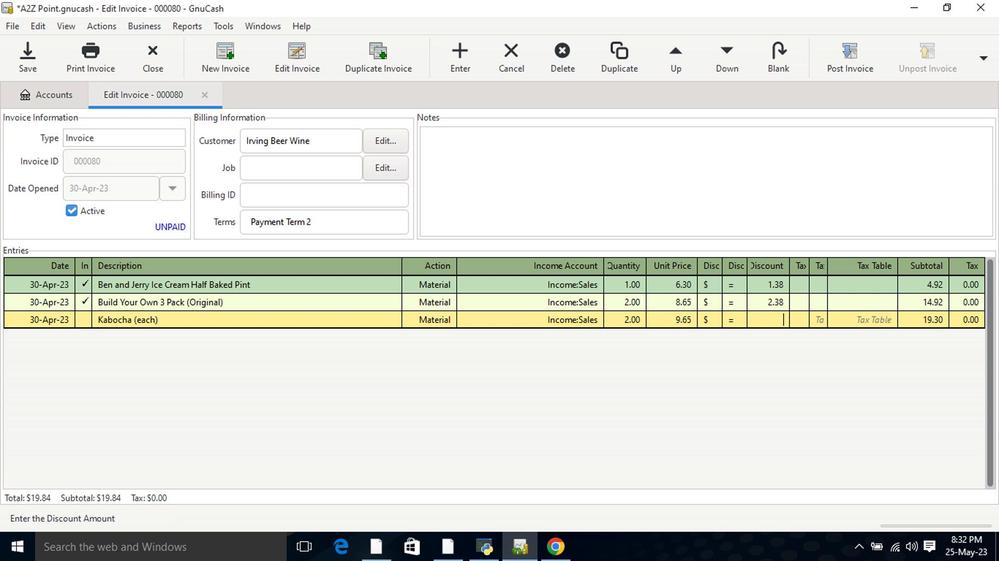 
Action: Key pressed 2.88<Key.tab>
Screenshot: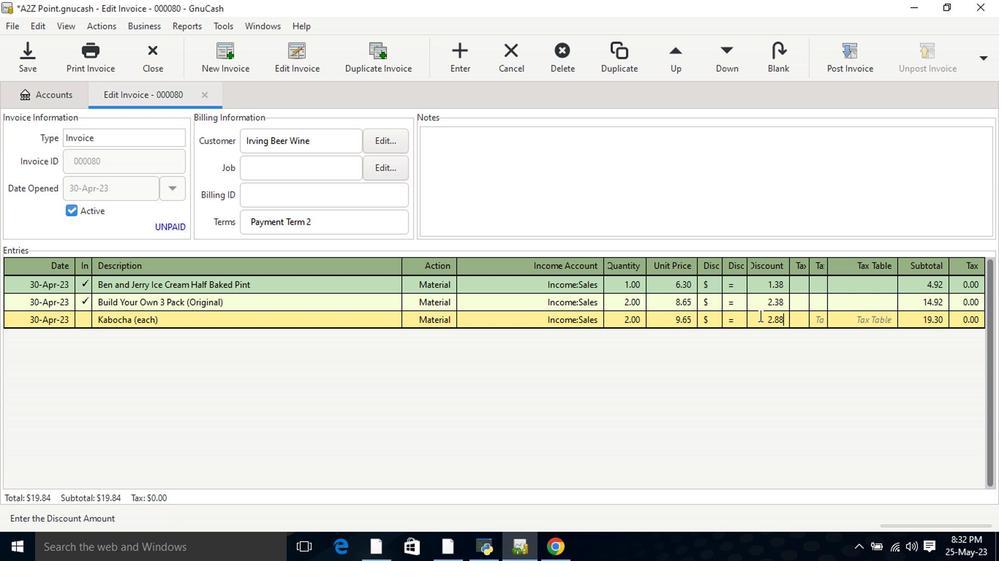 
Action: Mouse moved to (706, 201)
Screenshot: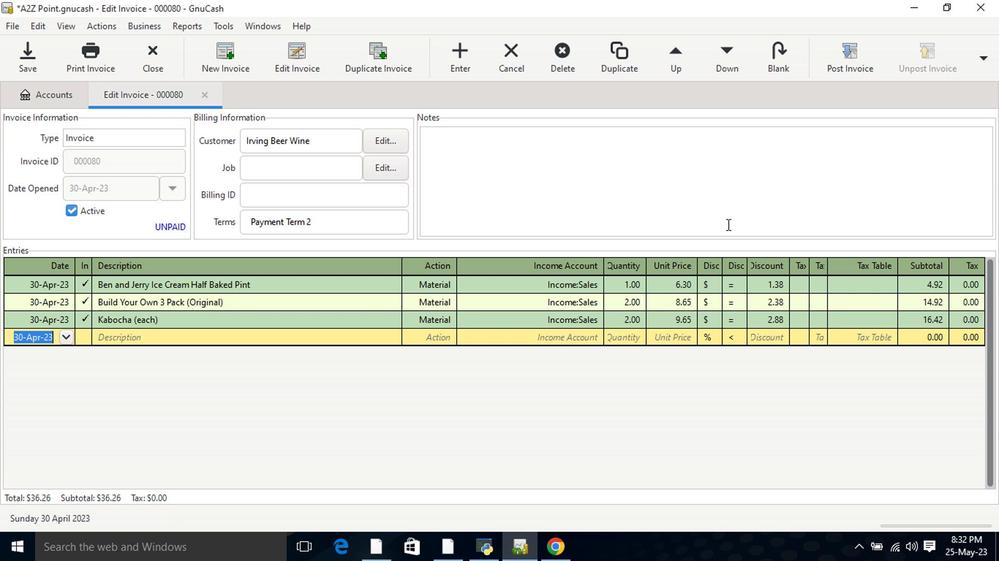 
Action: Mouse pressed left at (706, 201)
Screenshot: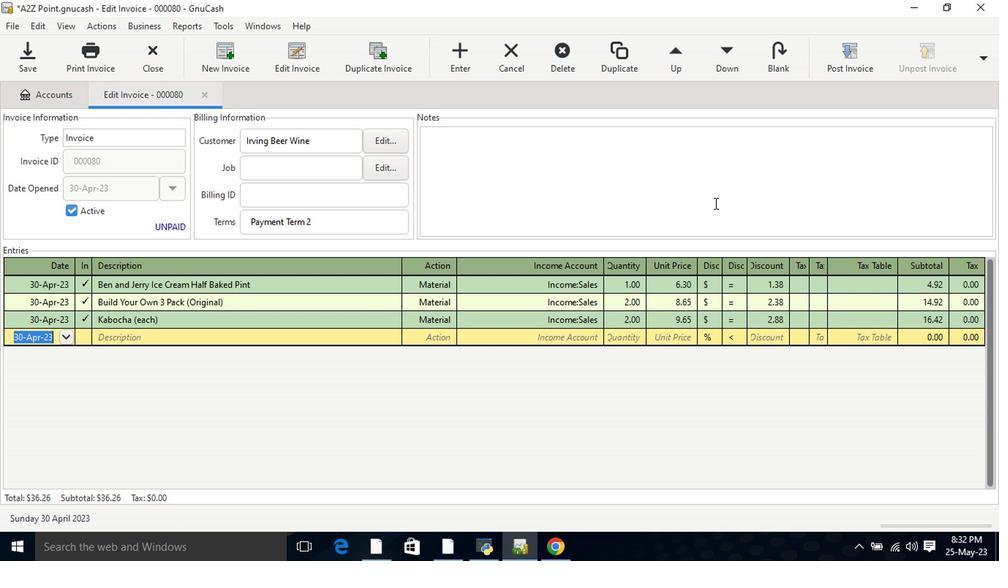 
Action: Key pressed <Key.shift>Looking<Key.space>forward<Key.space>to<Key.space>serving<Key.space>you<Key.space>again.
Screenshot: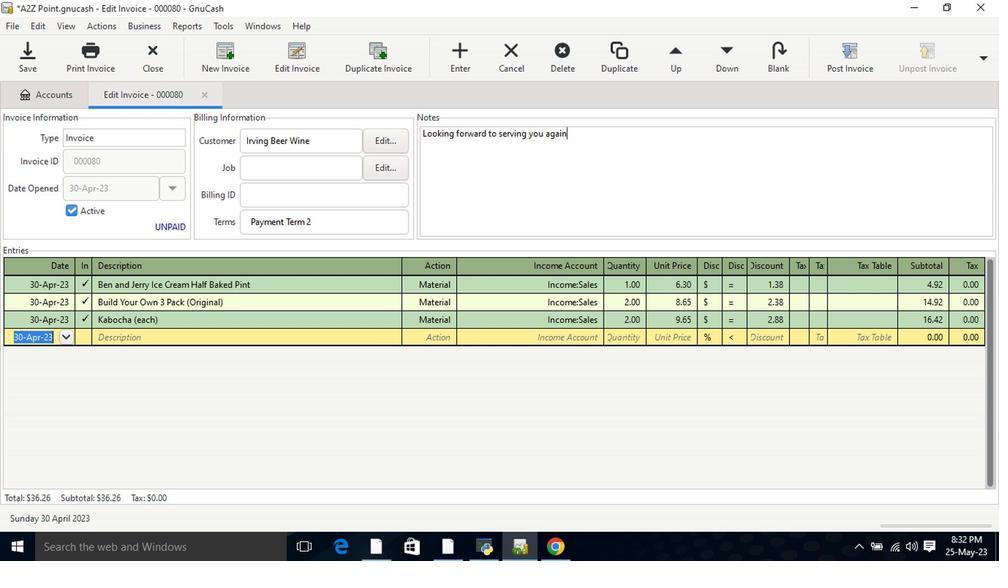 
Action: Mouse moved to (840, 59)
Screenshot: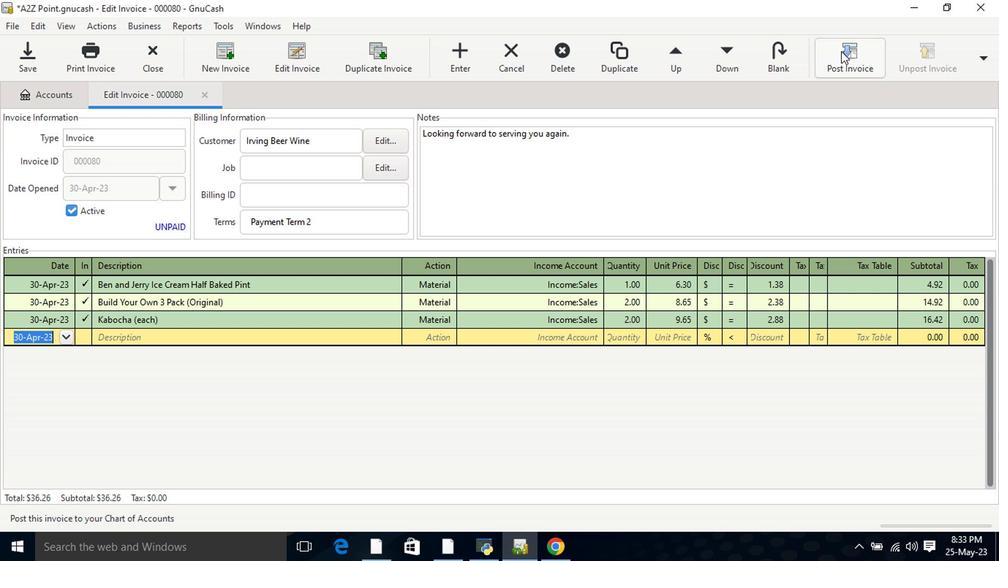 
Action: Mouse pressed left at (840, 59)
Screenshot: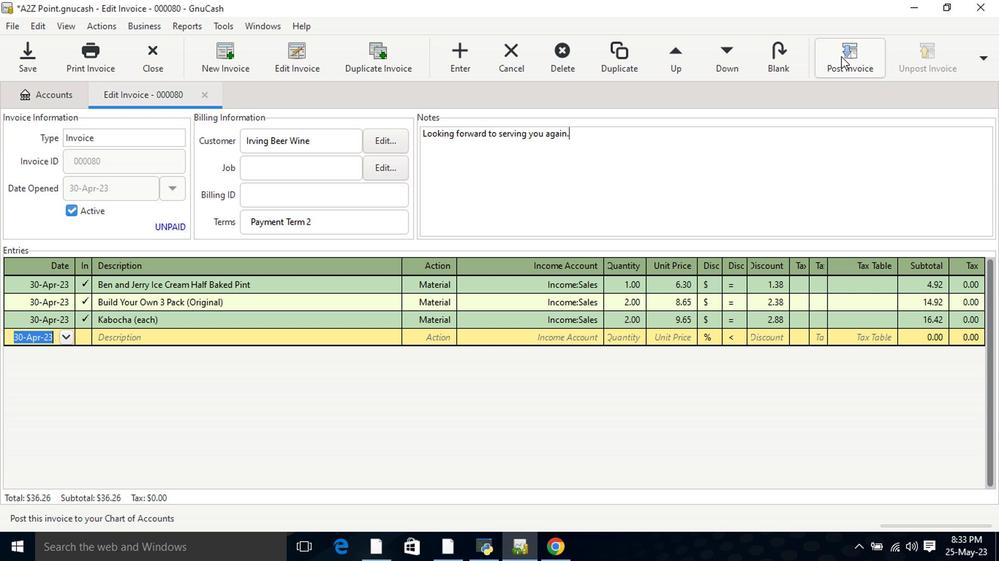 
Action: Mouse moved to (622, 243)
Screenshot: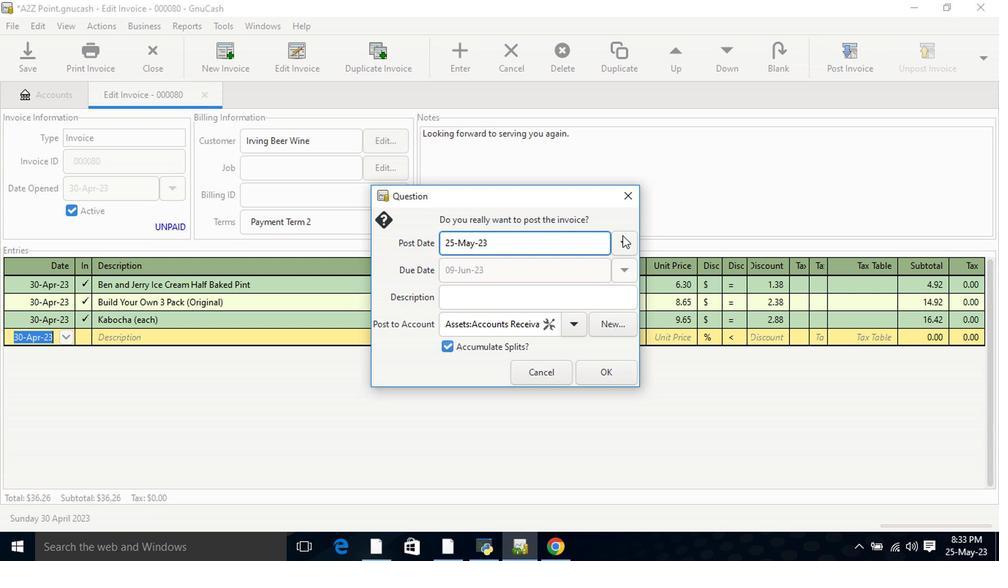 
Action: Mouse pressed left at (622, 243)
Screenshot: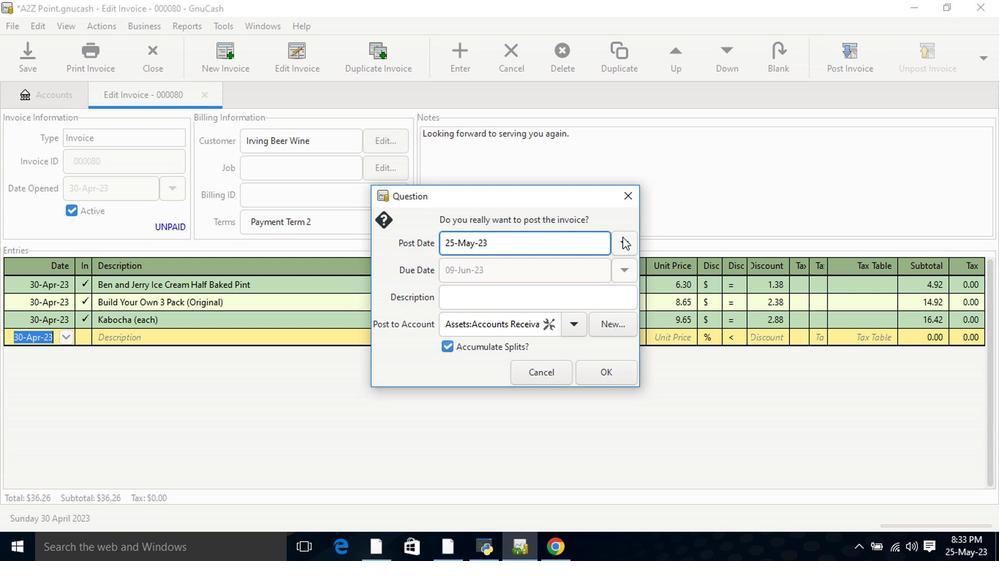 
Action: Mouse moved to (507, 268)
Screenshot: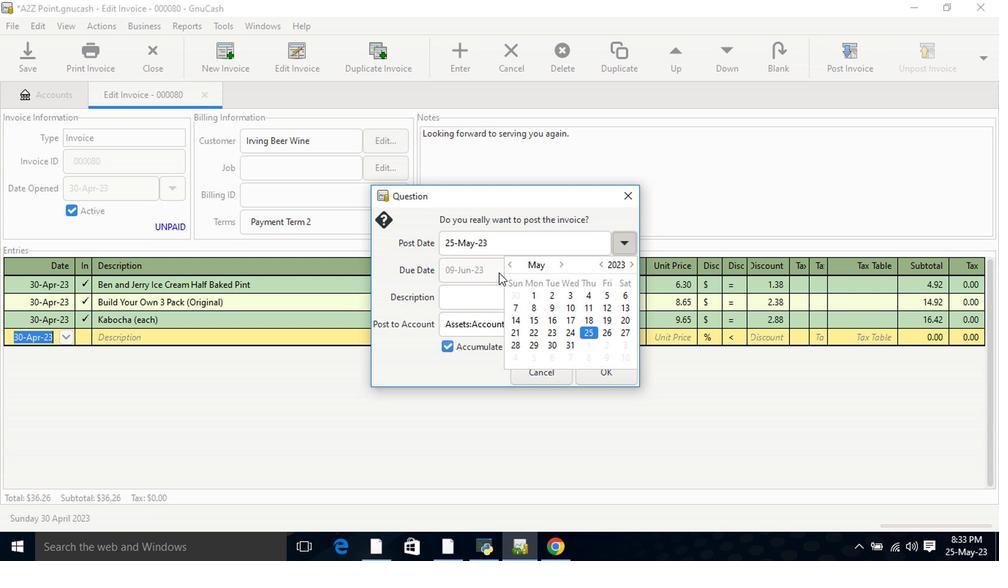 
Action: Mouse pressed left at (507, 268)
Screenshot: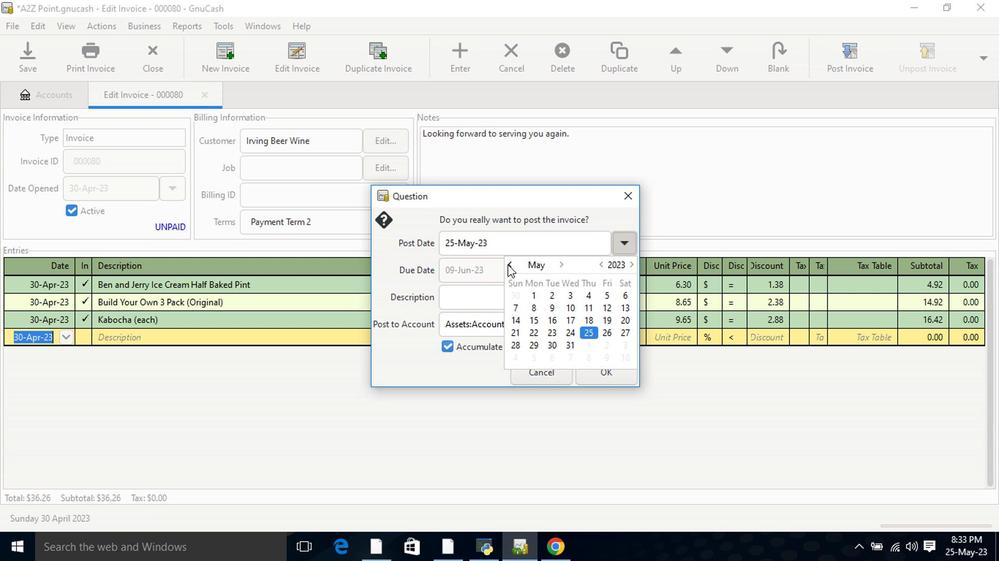 
Action: Mouse moved to (515, 362)
Screenshot: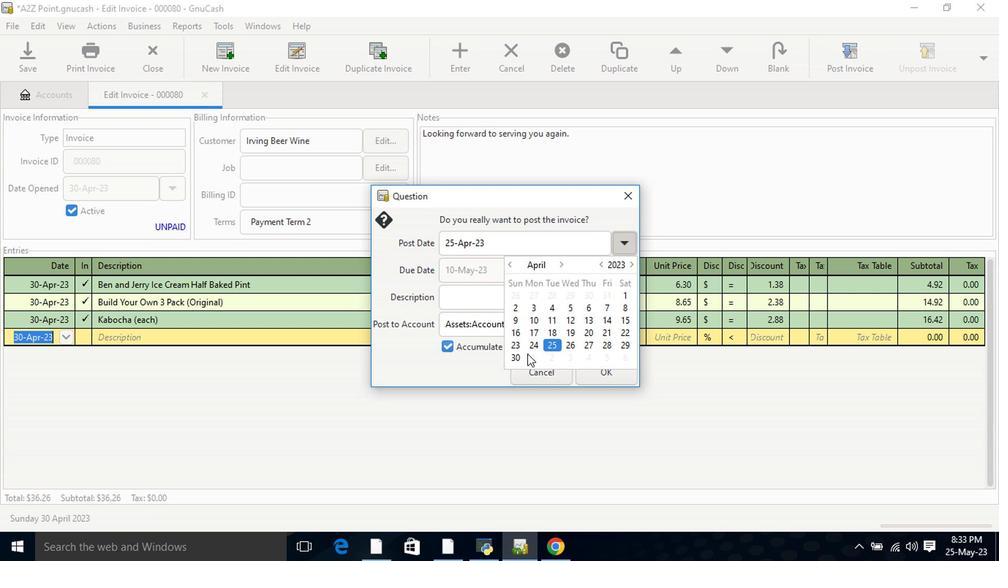 
Action: Mouse pressed left at (515, 362)
Screenshot: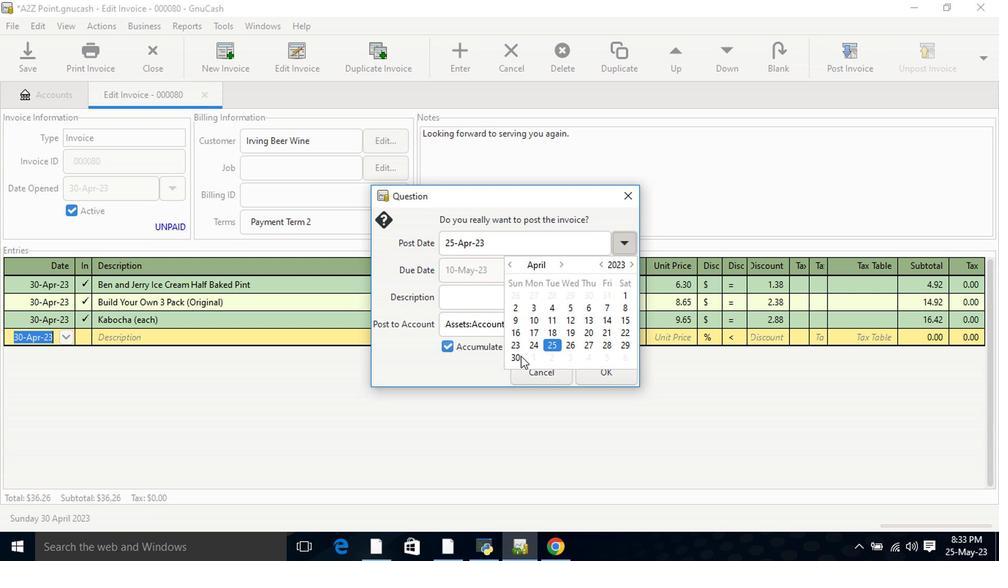 
Action: Mouse pressed left at (515, 362)
Screenshot: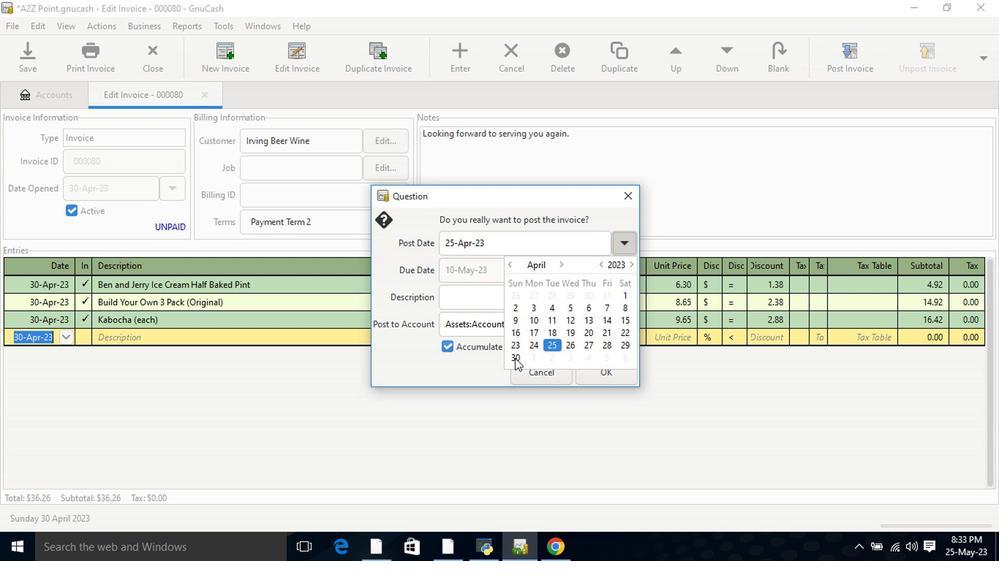 
Action: Mouse moved to (588, 371)
Screenshot: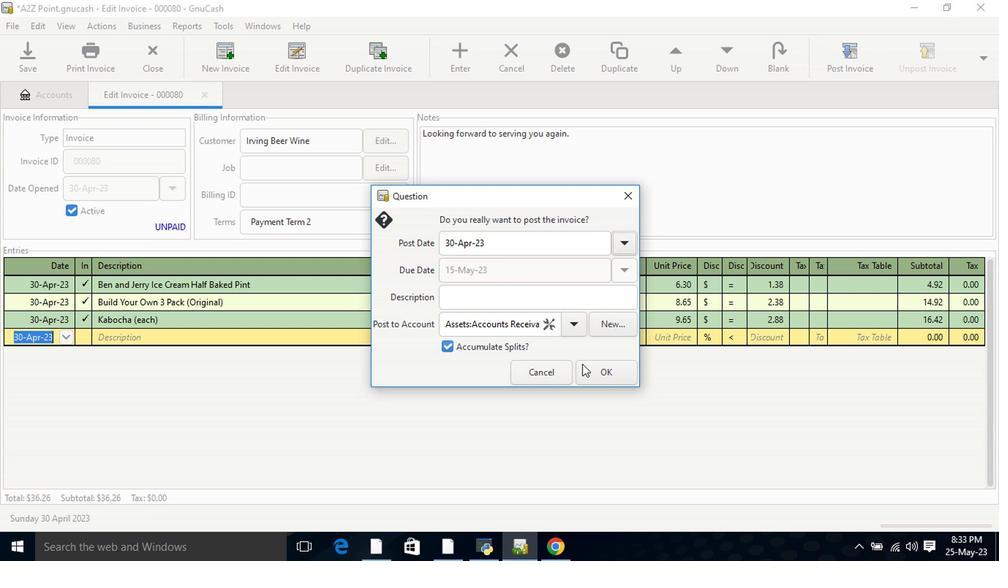 
Action: Mouse pressed left at (588, 371)
Screenshot: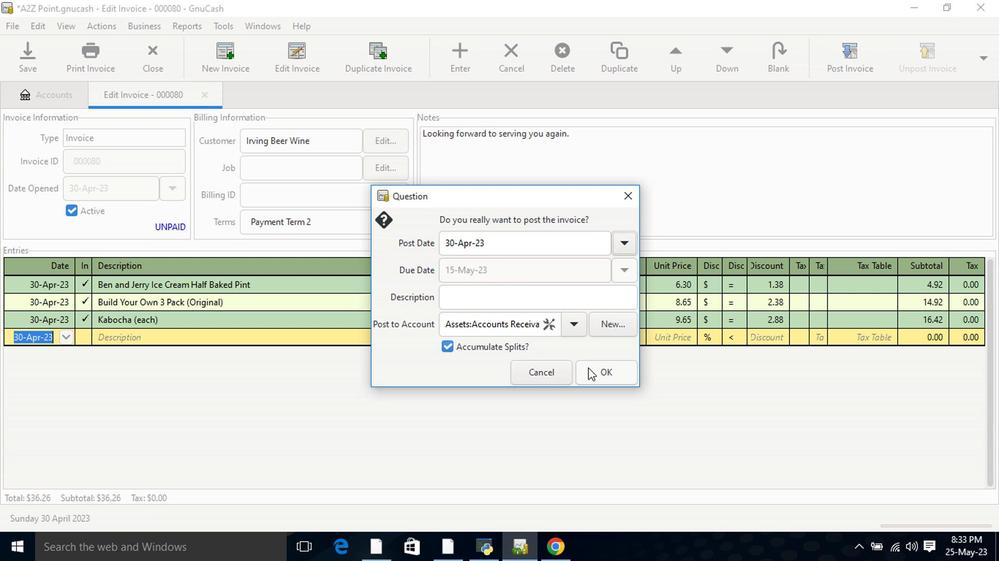 
Action: Mouse moved to (943, 66)
Screenshot: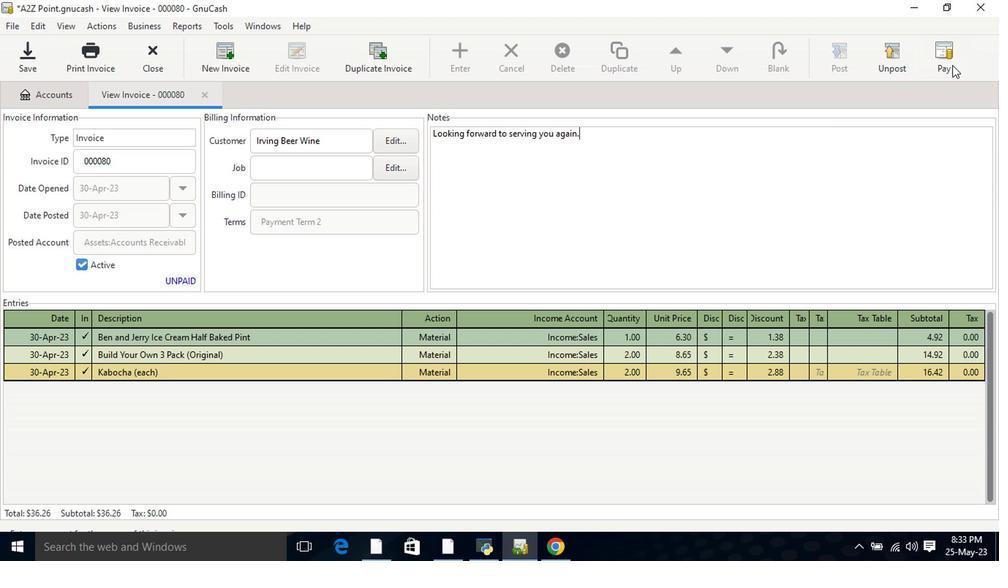 
Action: Mouse pressed left at (943, 66)
Screenshot: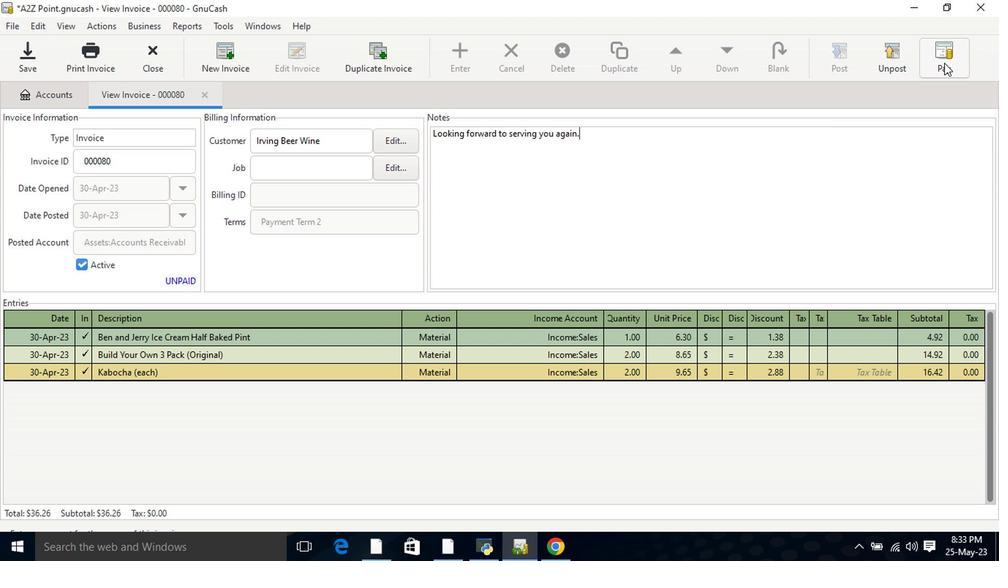 
Action: Mouse moved to (446, 289)
Screenshot: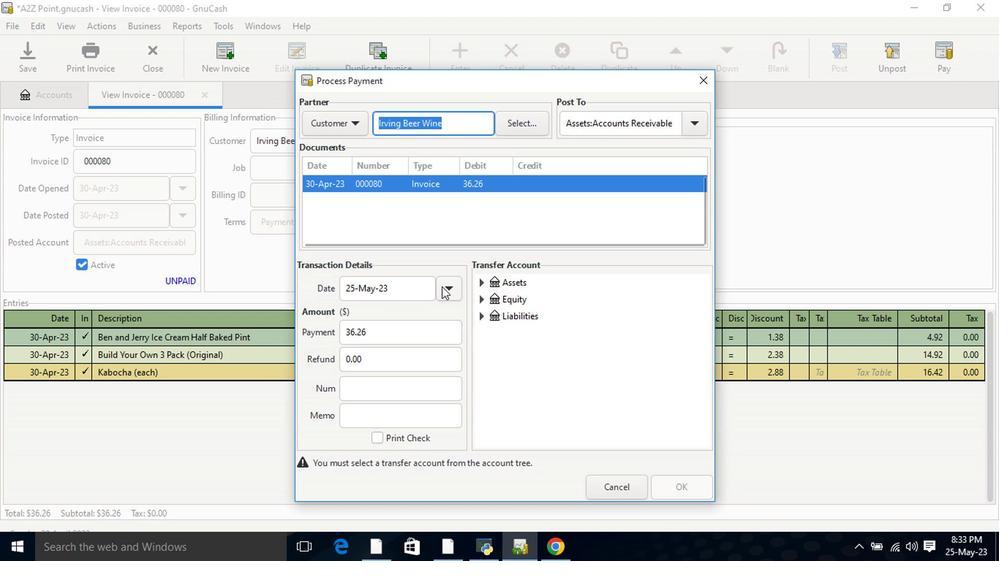 
Action: Mouse pressed left at (446, 289)
Screenshot: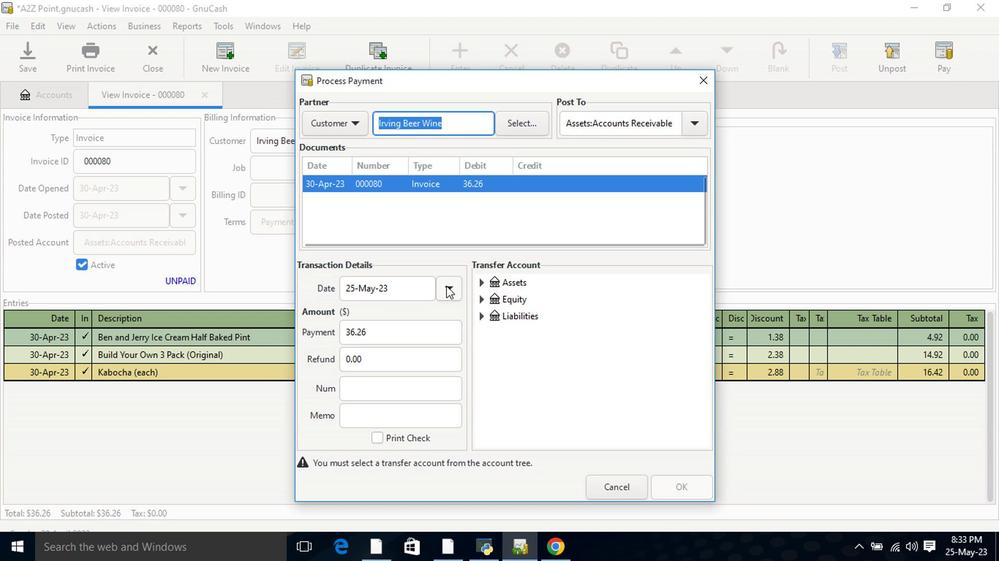 
Action: Mouse moved to (360, 371)
Screenshot: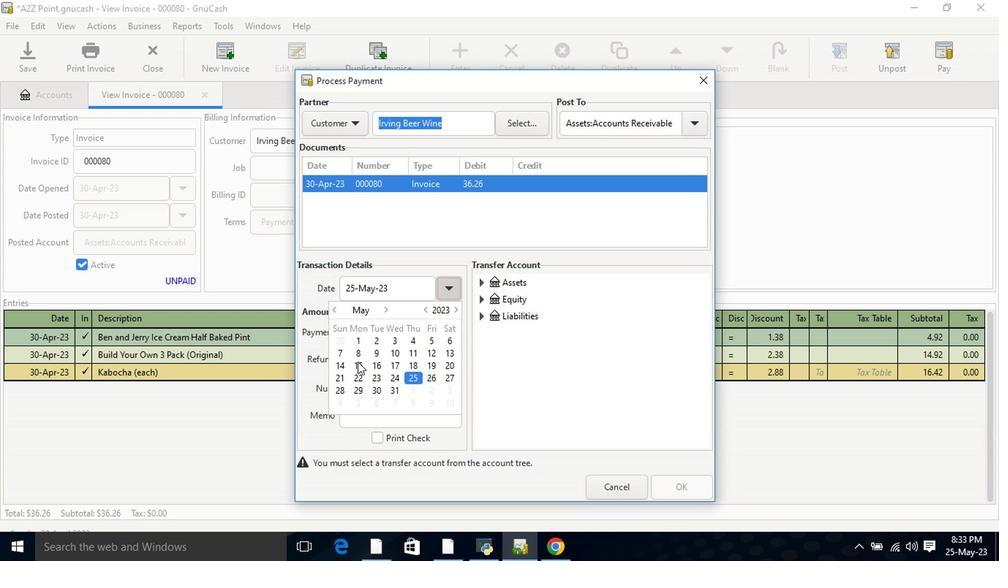 
Action: Mouse pressed left at (360, 371)
Screenshot: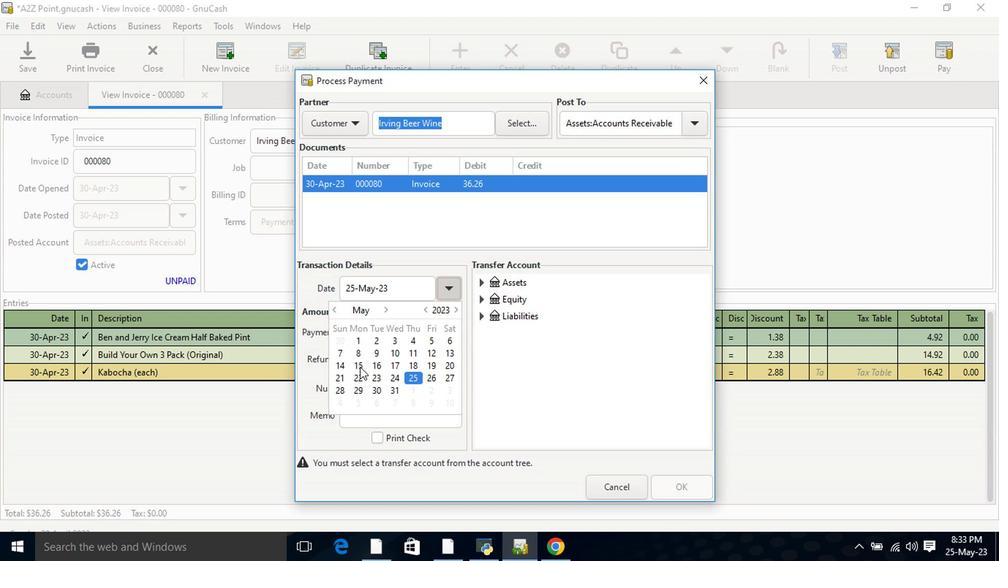 
Action: Mouse pressed left at (360, 371)
Screenshot: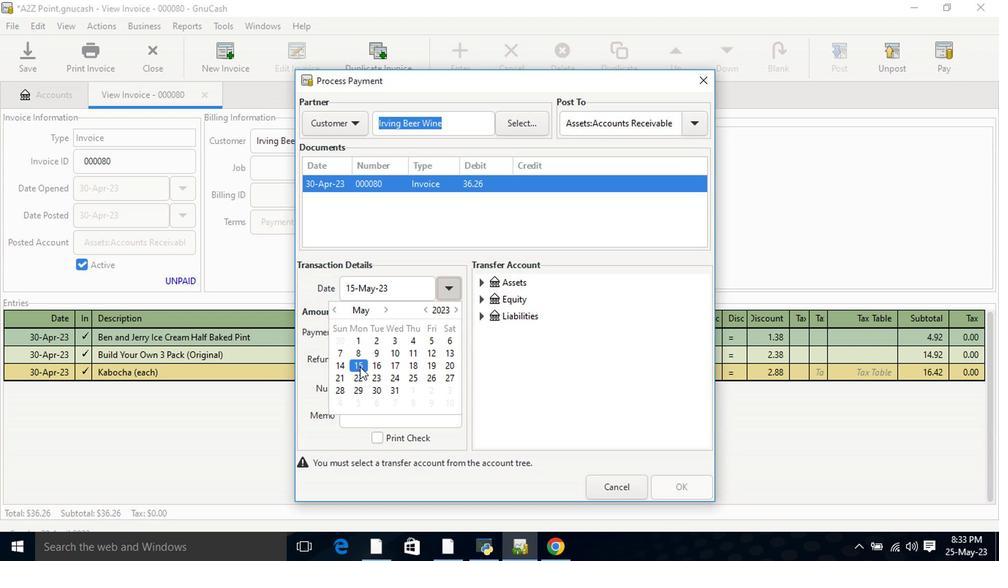 
Action: Mouse moved to (486, 283)
Screenshot: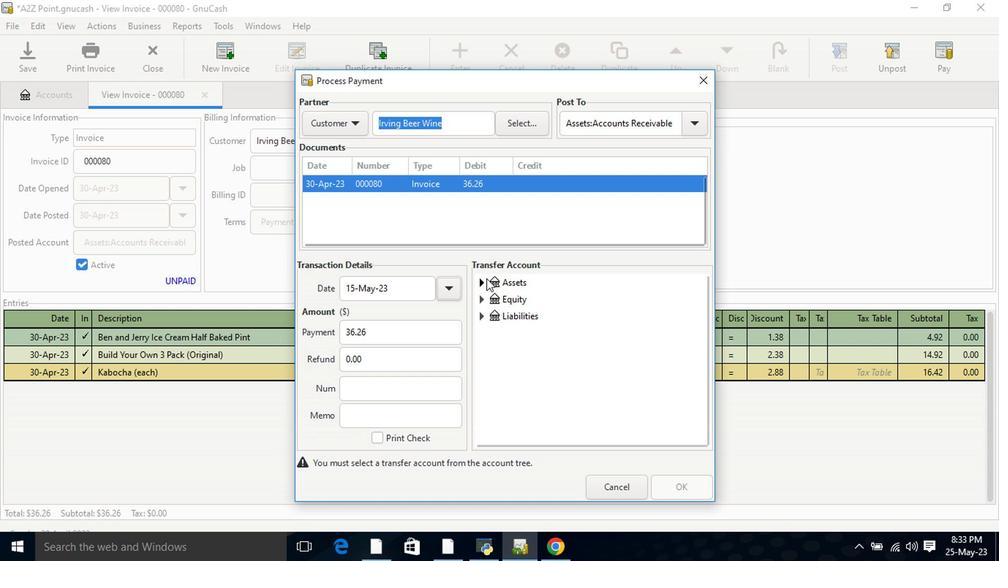 
Action: Mouse pressed left at (486, 283)
Screenshot: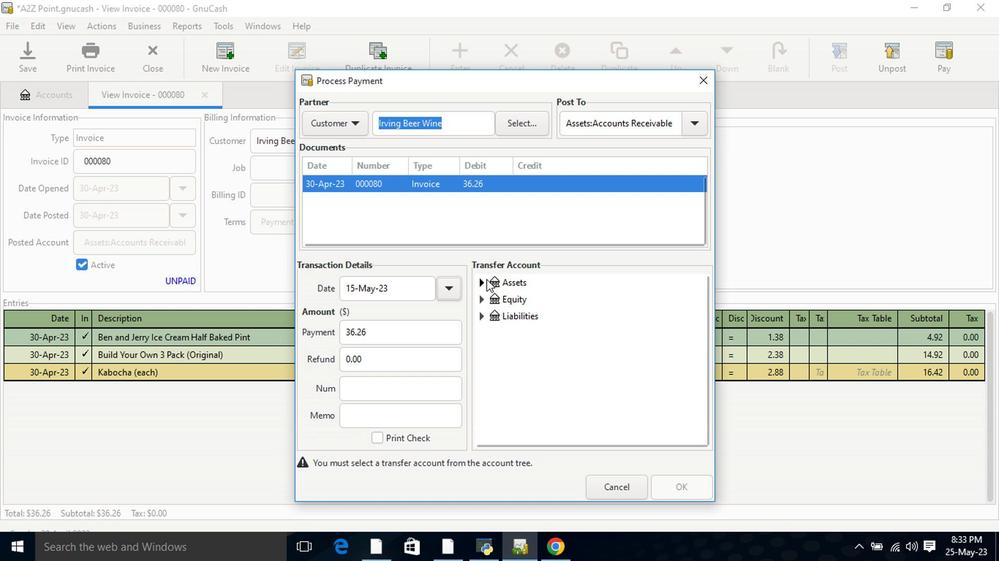 
Action: Mouse moved to (500, 301)
Screenshot: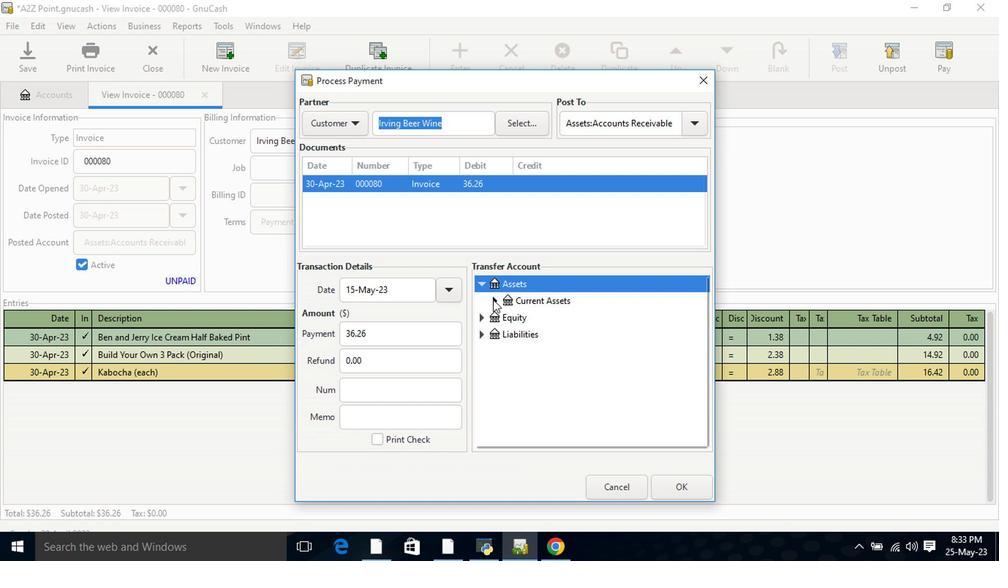 
Action: Mouse pressed left at (500, 301)
Screenshot: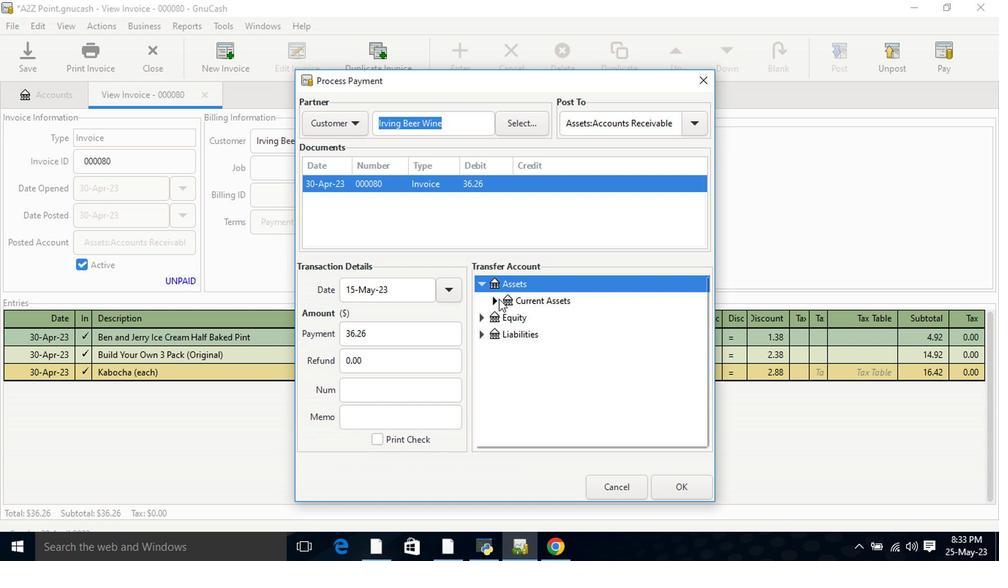 
Action: Mouse moved to (525, 319)
Screenshot: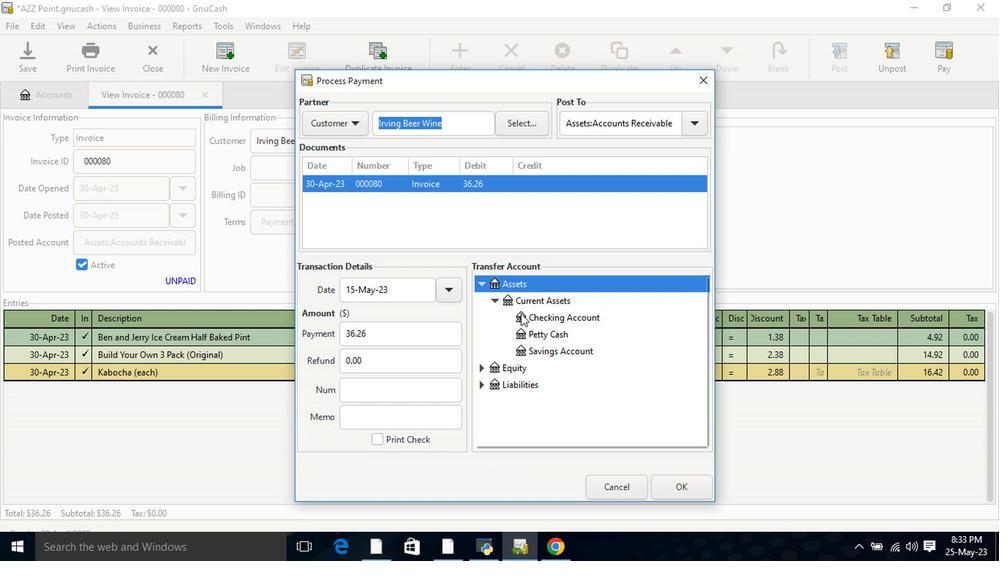 
Action: Mouse pressed left at (525, 319)
Screenshot: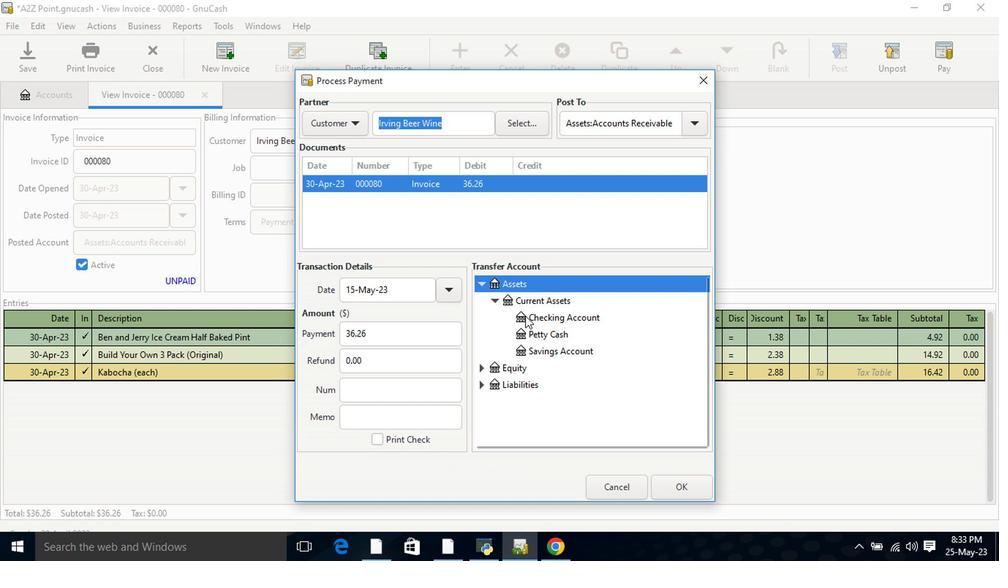 
Action: Mouse moved to (664, 486)
Screenshot: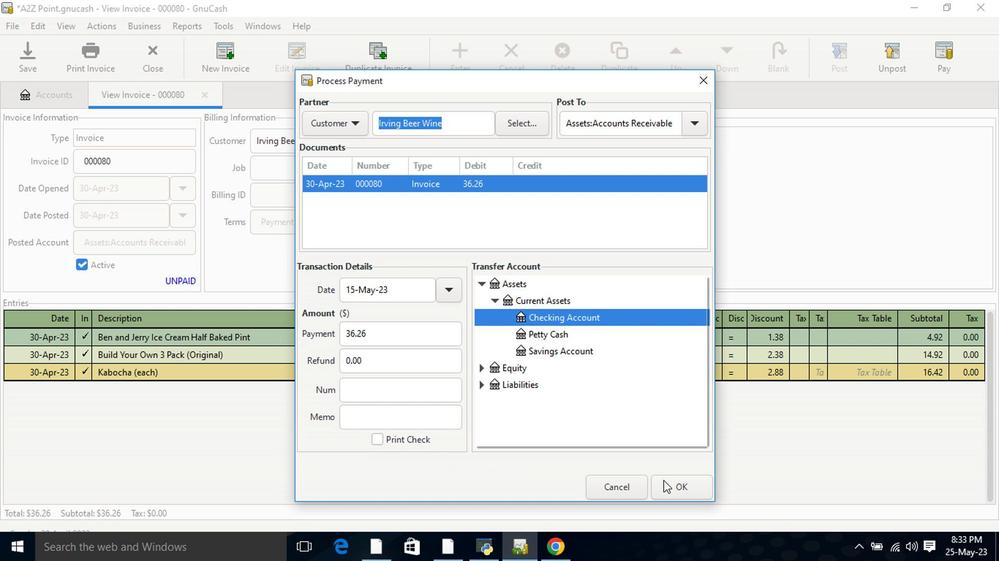 
Action: Mouse pressed left at (664, 486)
Screenshot: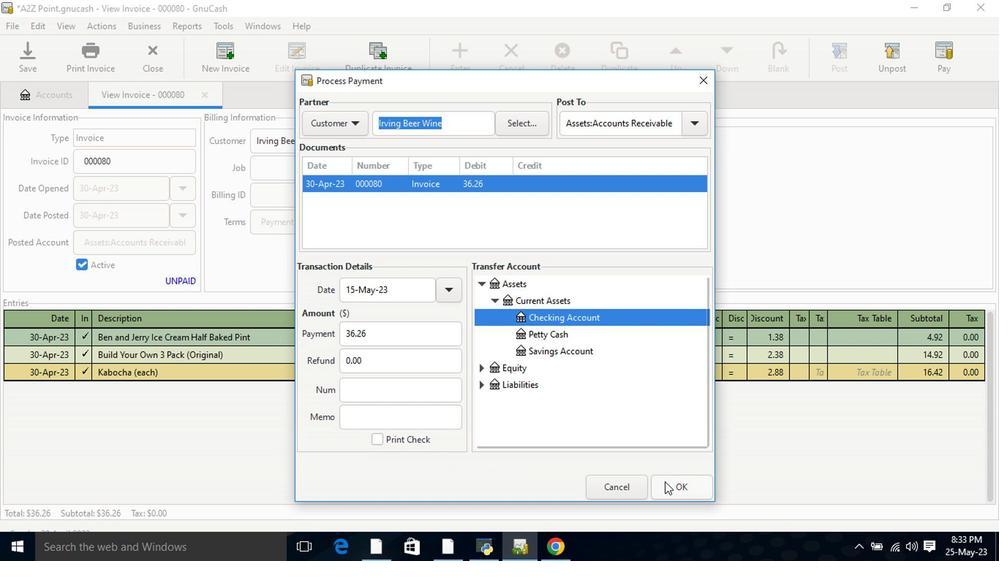 
Action: Mouse moved to (89, 68)
Screenshot: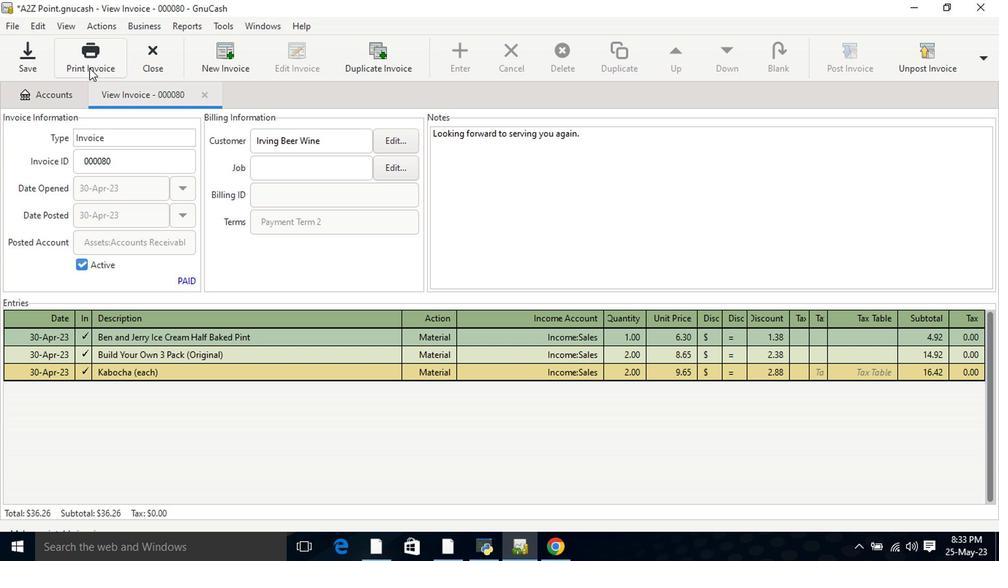 
Action: Mouse pressed left at (89, 68)
Screenshot: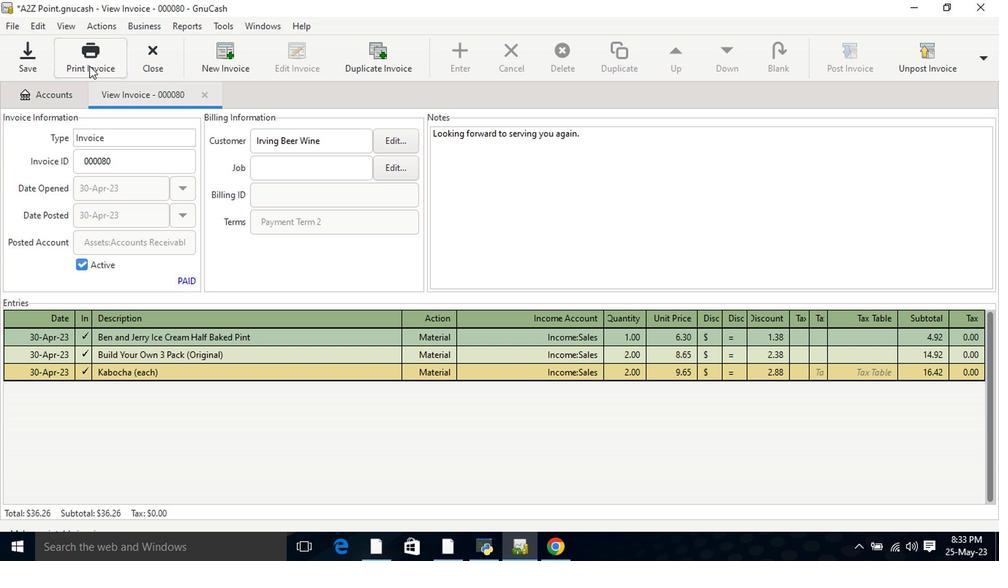 
Action: Mouse moved to (365, 60)
Screenshot: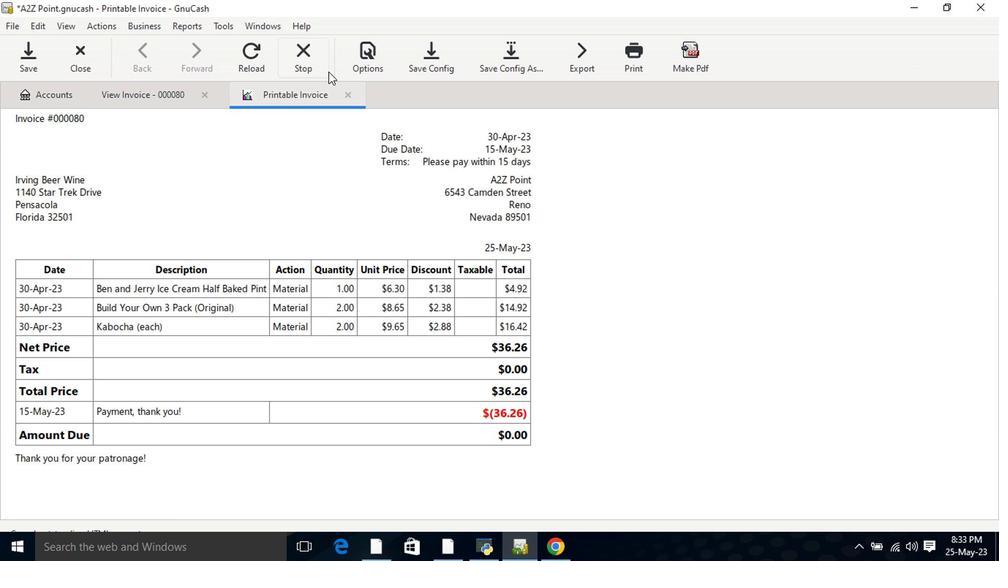 
Action: Mouse pressed left at (365, 60)
Screenshot: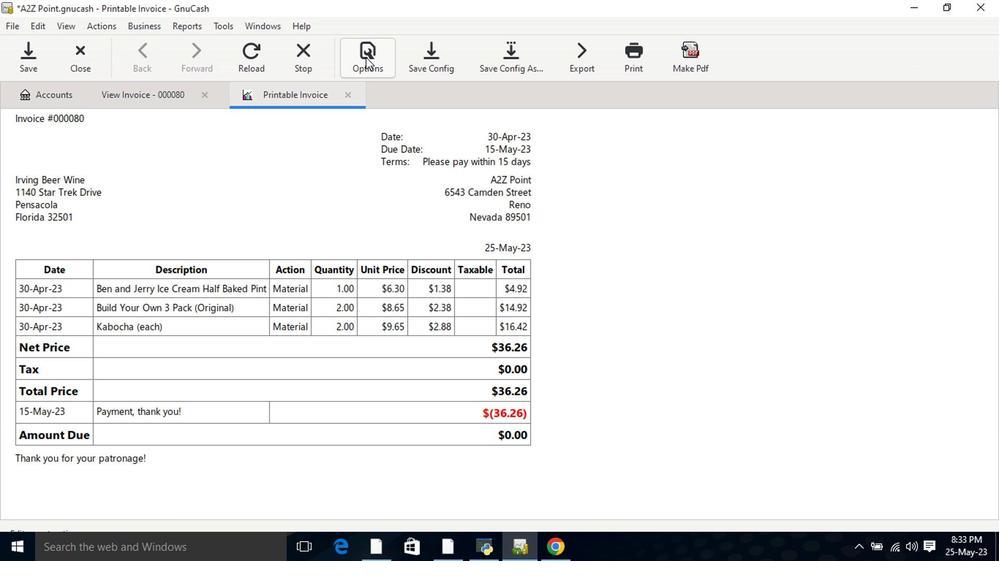 
Action: Mouse moved to (331, 128)
Screenshot: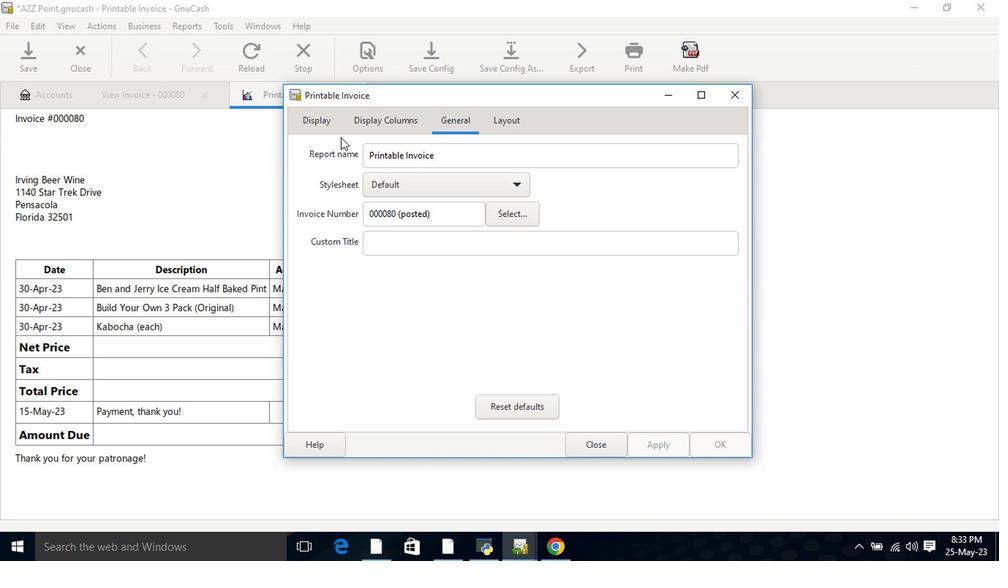 
Action: Mouse pressed left at (331, 128)
Screenshot: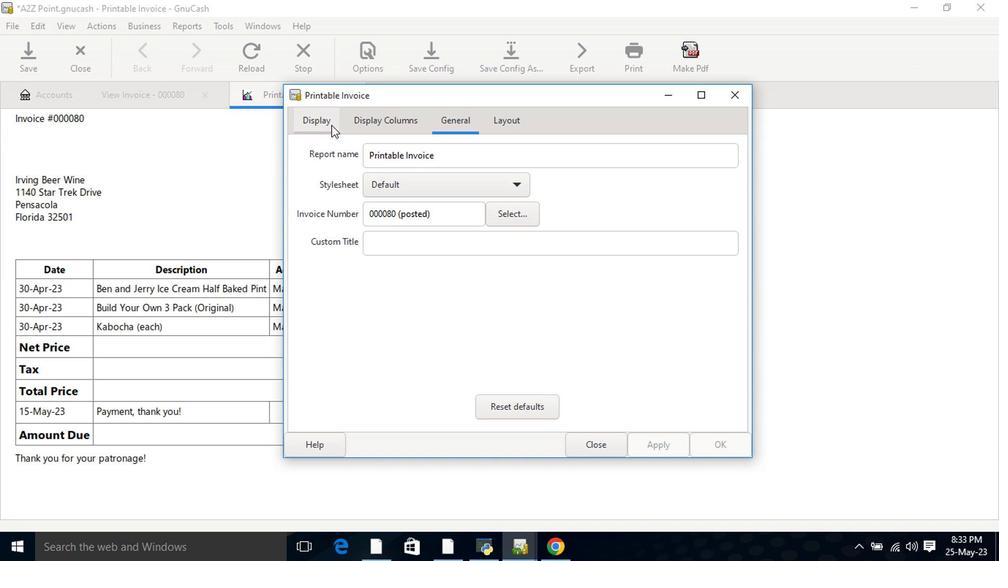 
Action: Mouse moved to (405, 294)
Screenshot: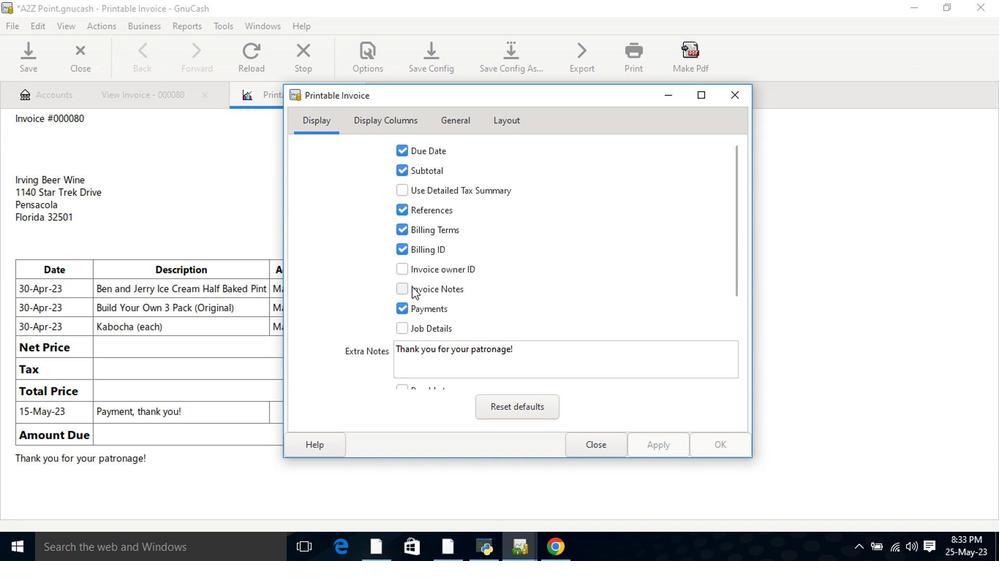 
Action: Mouse pressed left at (405, 294)
Screenshot: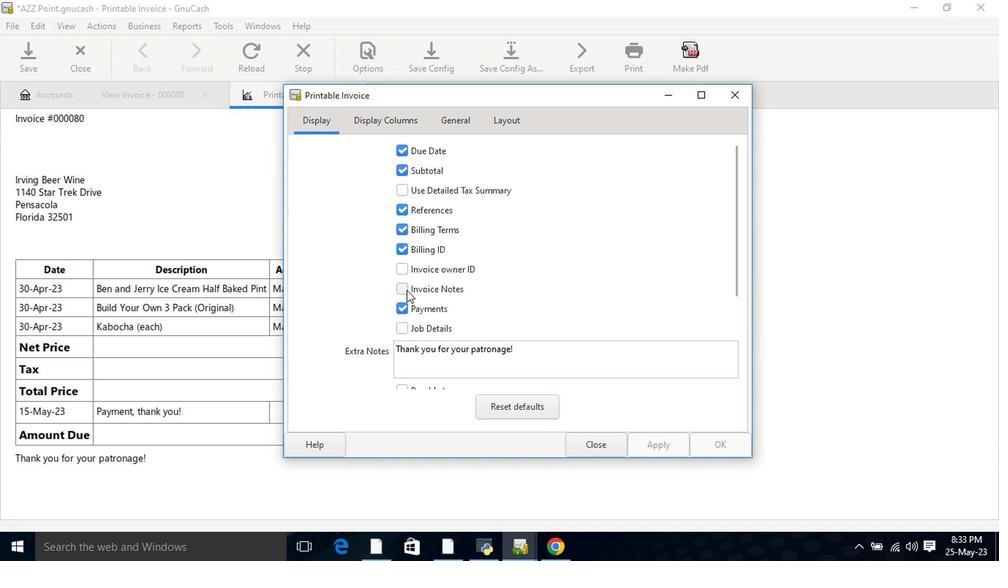 
Action: Mouse moved to (668, 452)
Screenshot: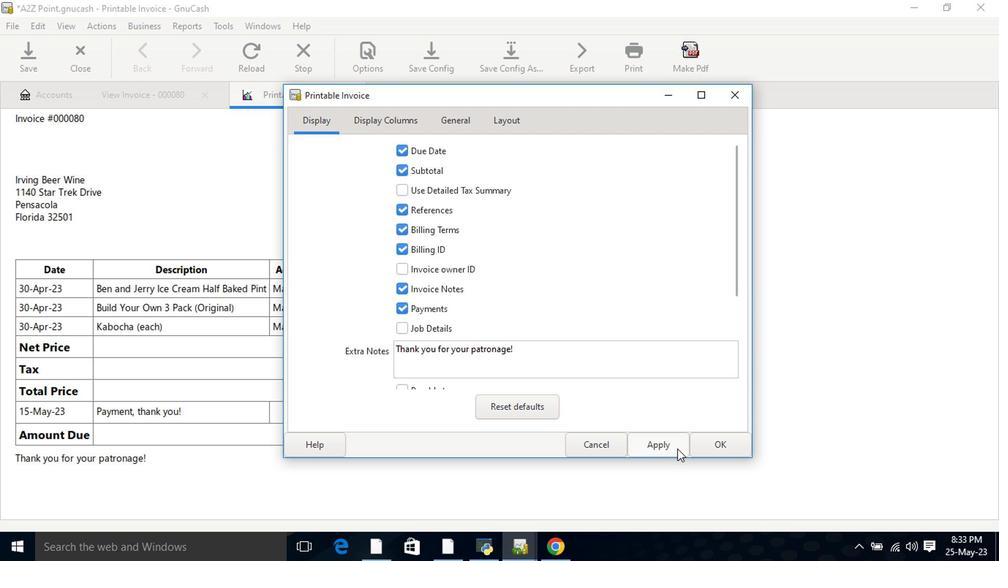 
Action: Mouse pressed left at (668, 452)
Screenshot: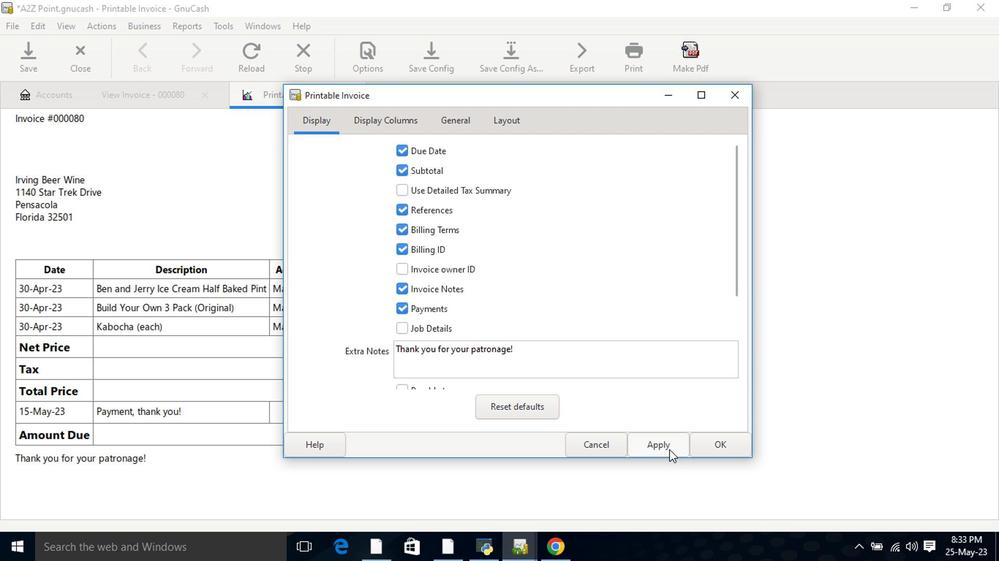 
Action: Mouse moved to (596, 446)
Screenshot: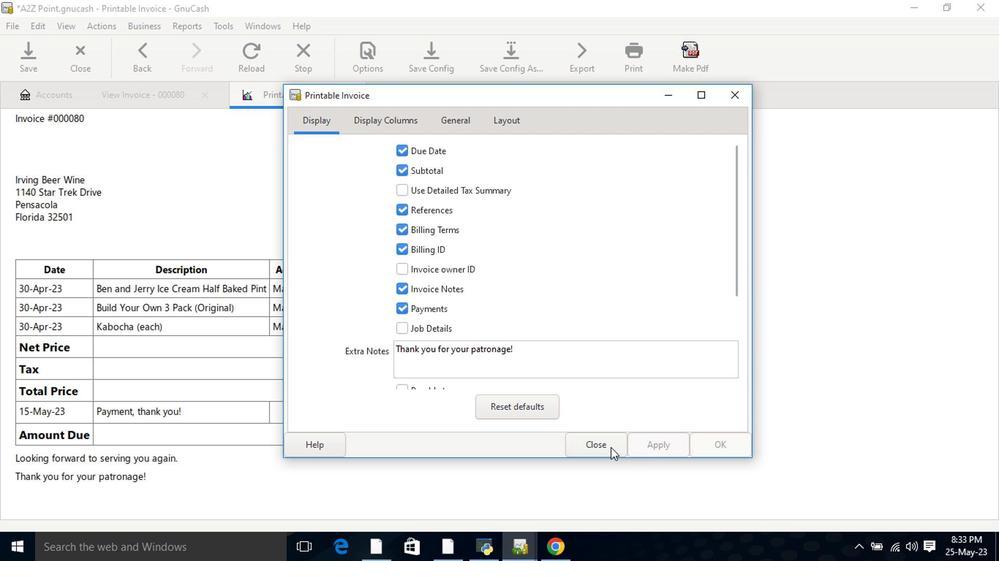 
Action: Mouse pressed left at (596, 446)
Screenshot: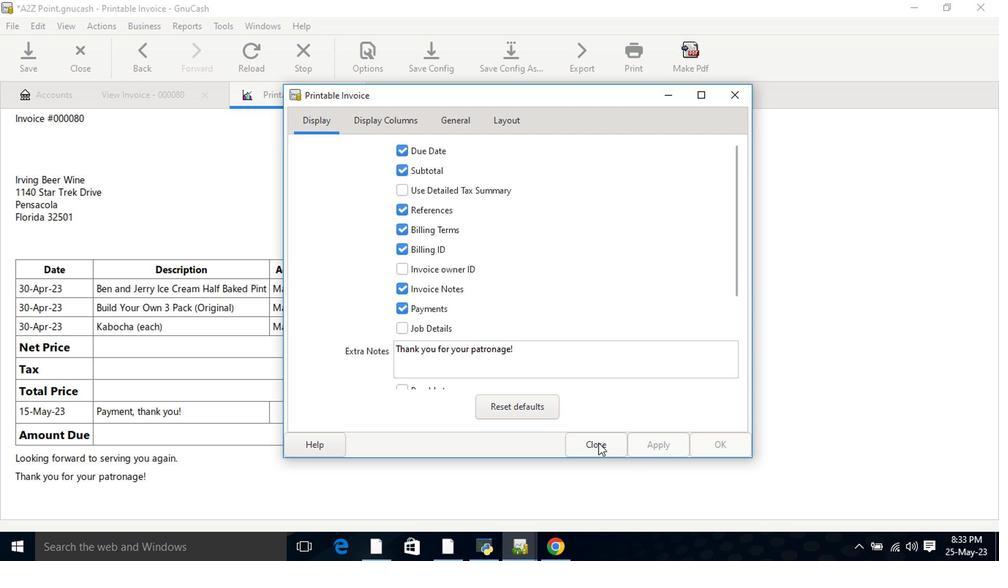 
